 Task: Create Board Data Visualization Techniques to Workspace Change Management. Create Board Business Strategy Development to Workspace Change Management. Create Board Product Testing and Validation Services to Workspace Change Management
Action: Mouse moved to (447, 92)
Screenshot: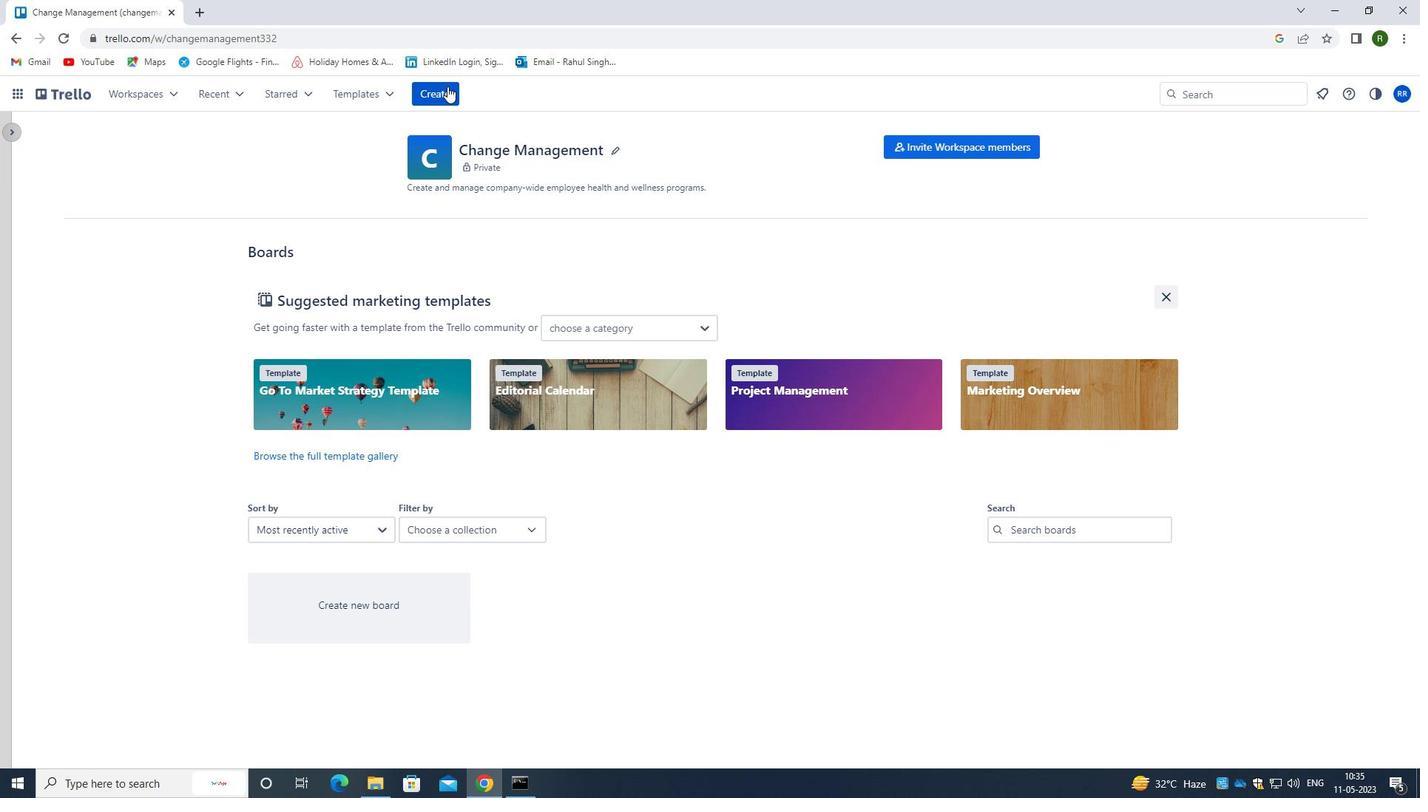 
Action: Mouse pressed left at (447, 92)
Screenshot: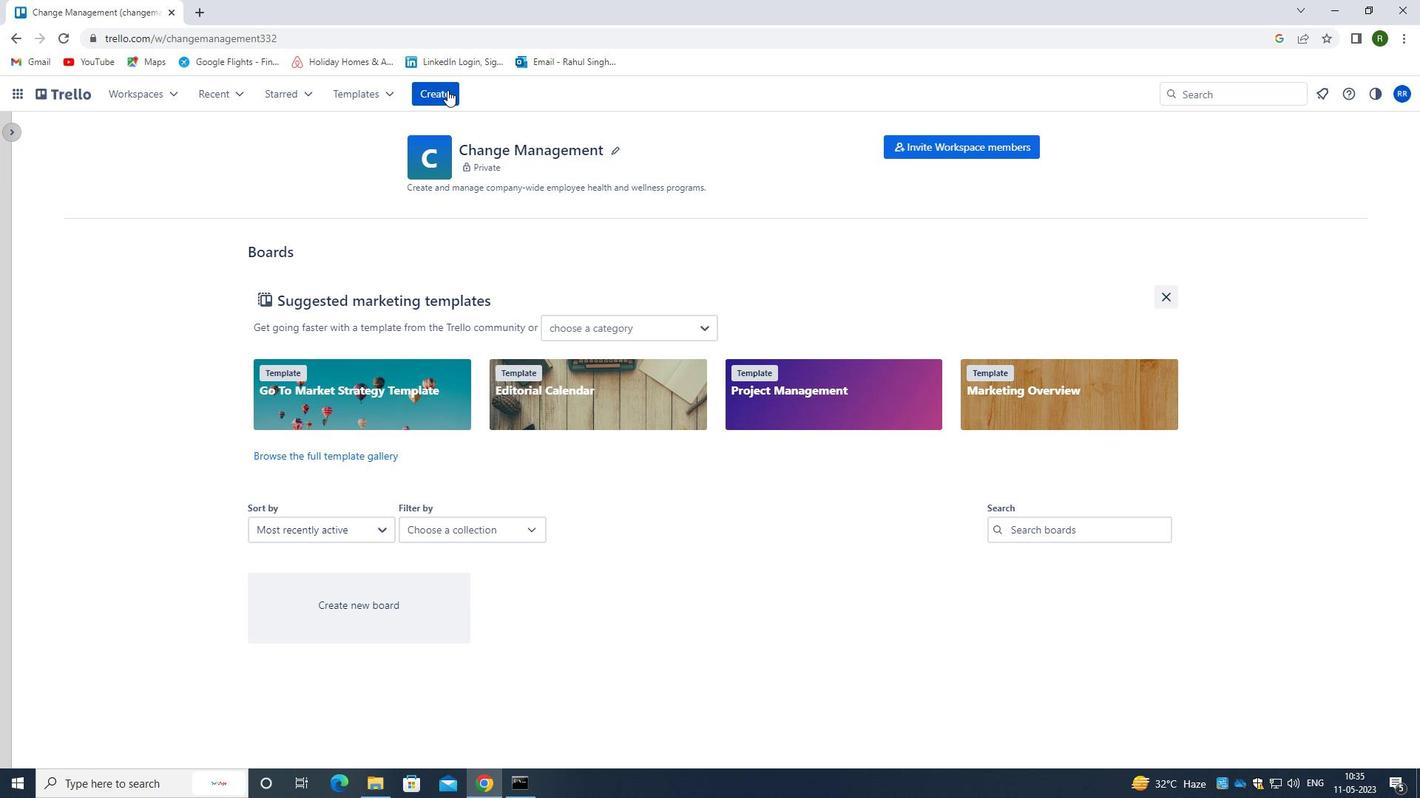 
Action: Mouse moved to (477, 160)
Screenshot: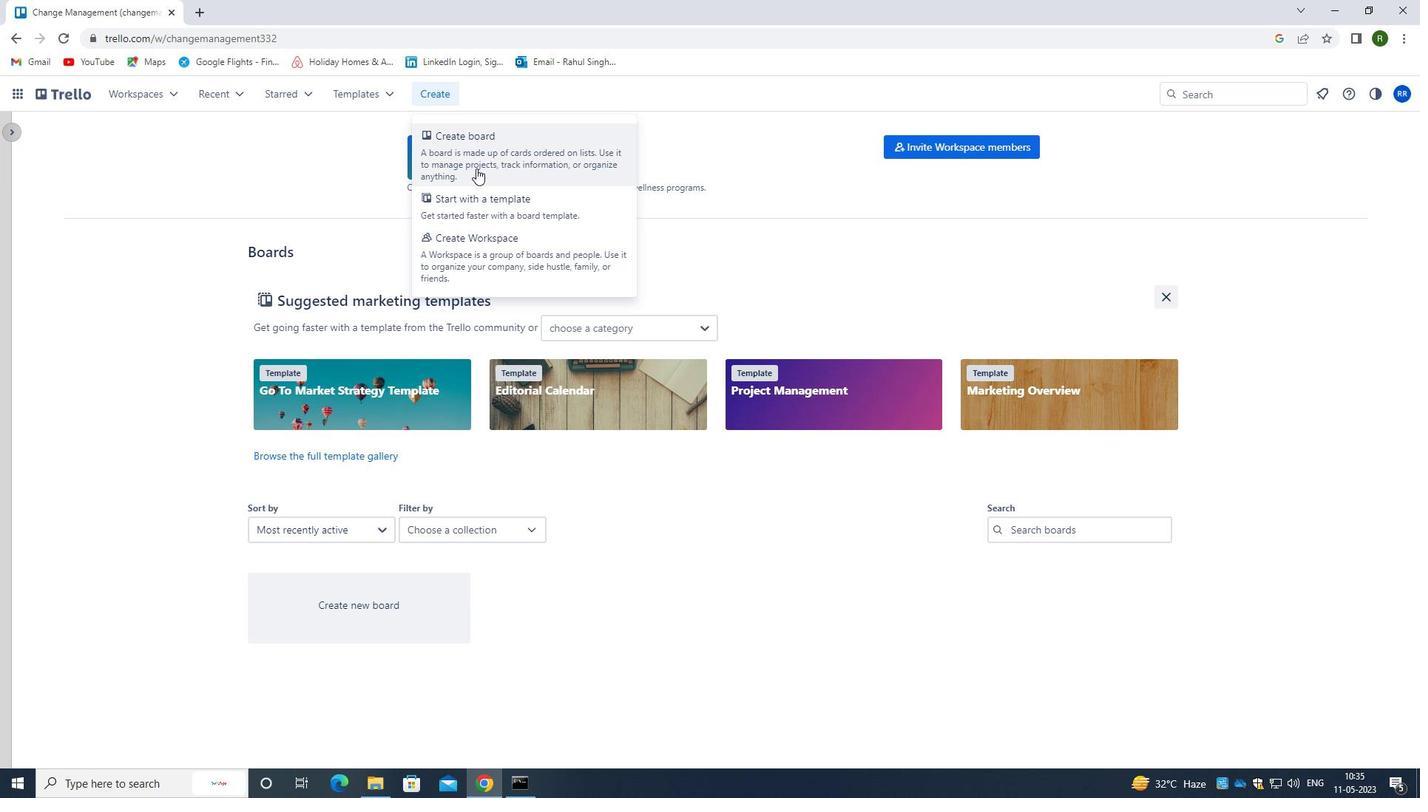 
Action: Mouse pressed left at (477, 160)
Screenshot: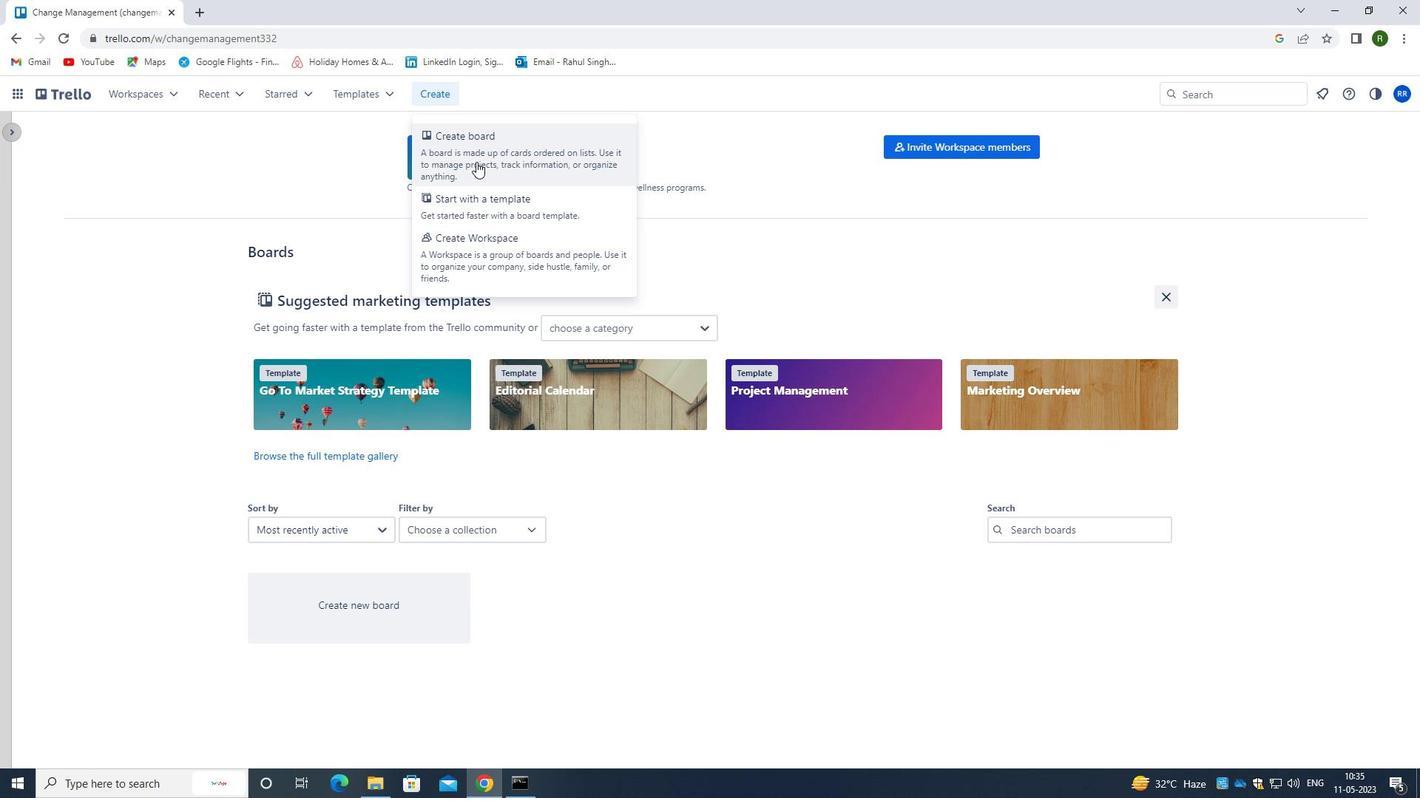 
Action: Mouse moved to (475, 360)
Screenshot: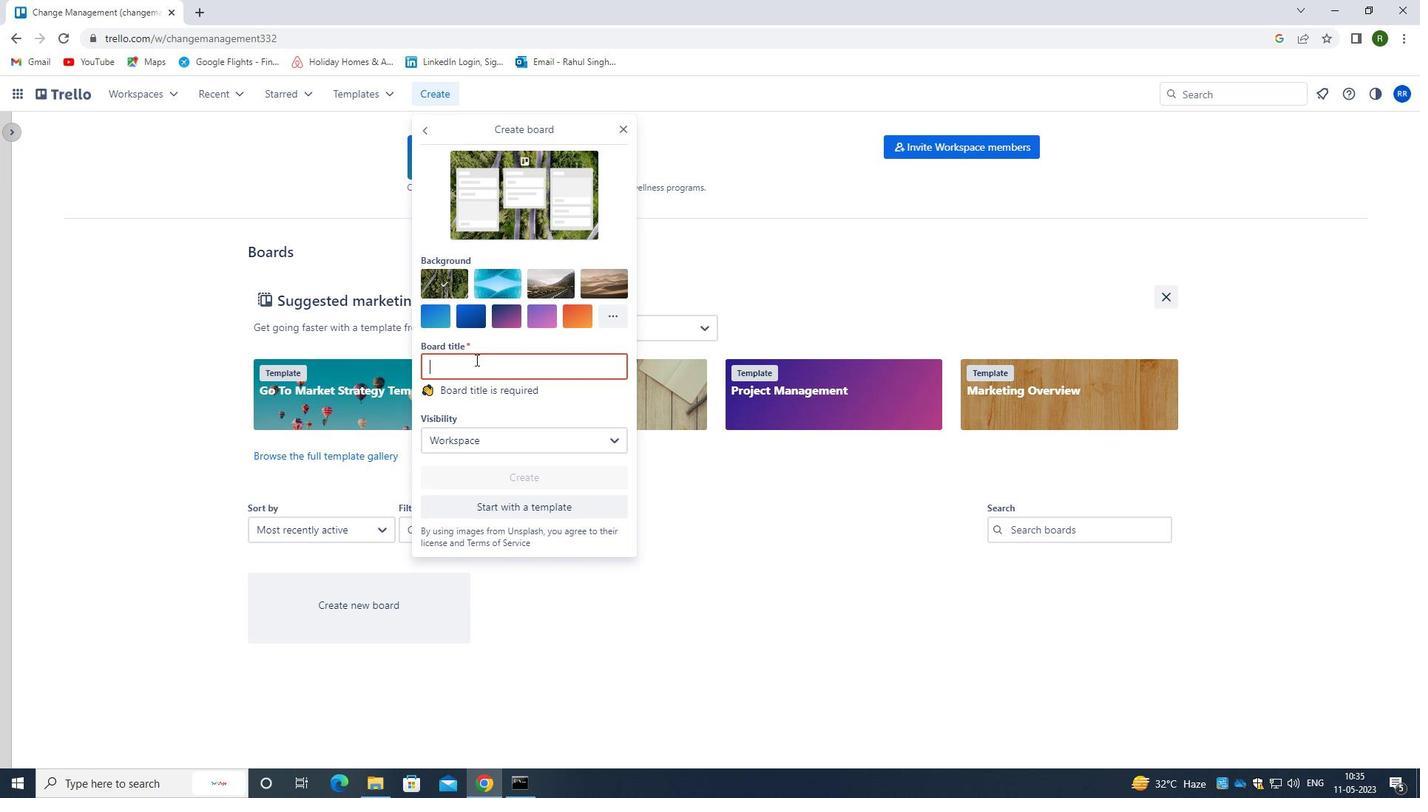
Action: Mouse pressed left at (475, 360)
Screenshot: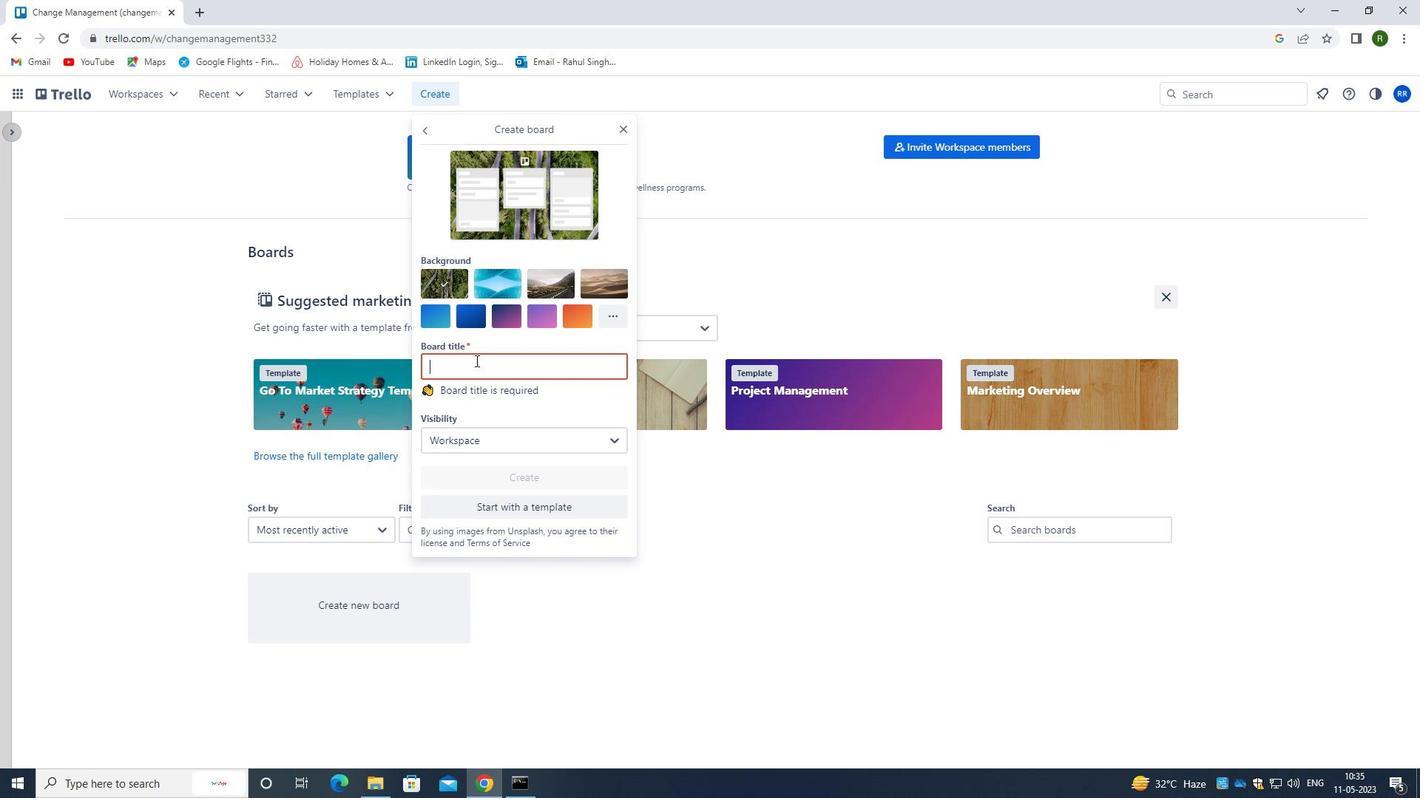
Action: Key pressed <Key.shift><Key.shift><Key.shift><Key.shift><Key.shift><Key.shift><Key.shift><Key.shift><Key.shift>DATA<Key.space><Key.shift><Key.shift><Key.shift><Key.shift><Key.shift>VISUALIZATION
Screenshot: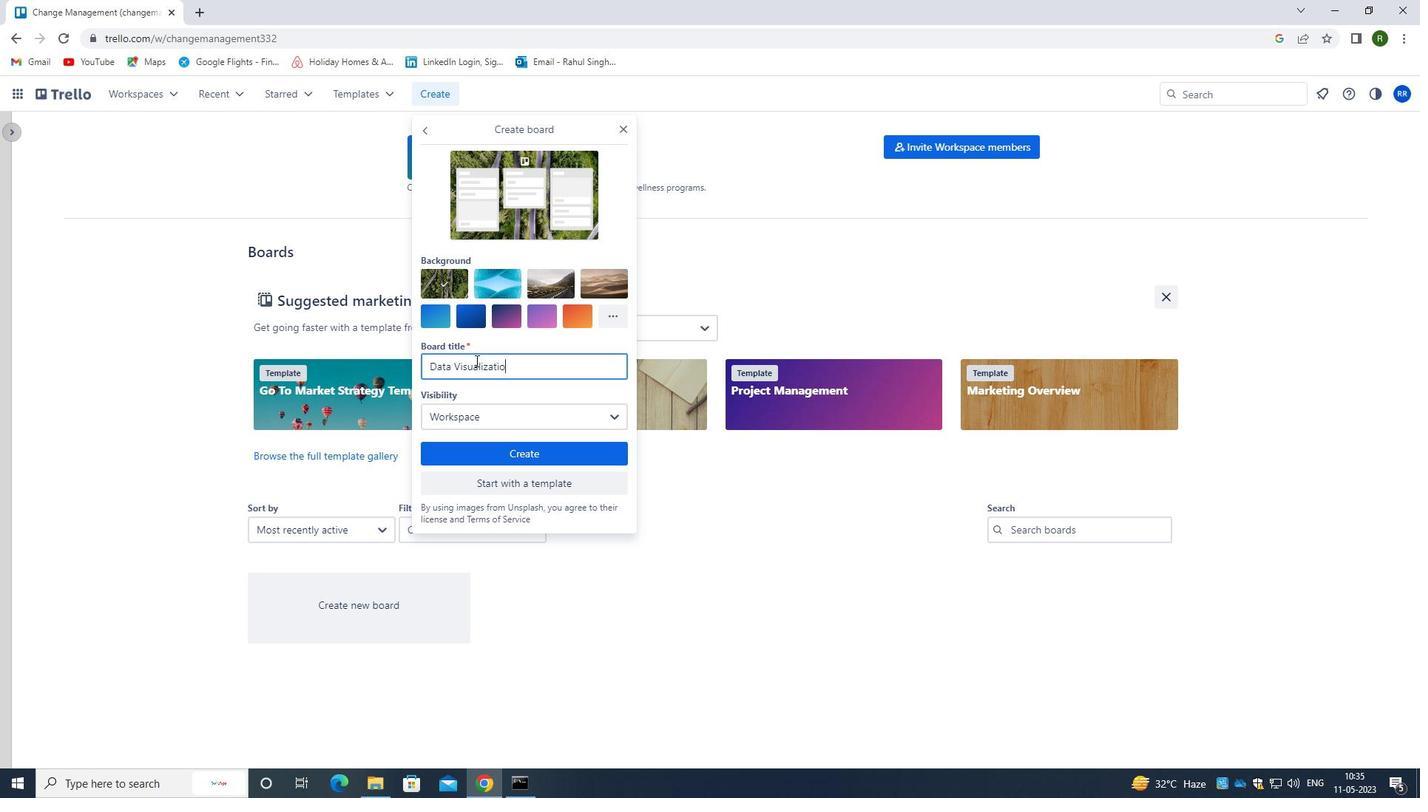 
Action: Mouse moved to (474, 361)
Screenshot: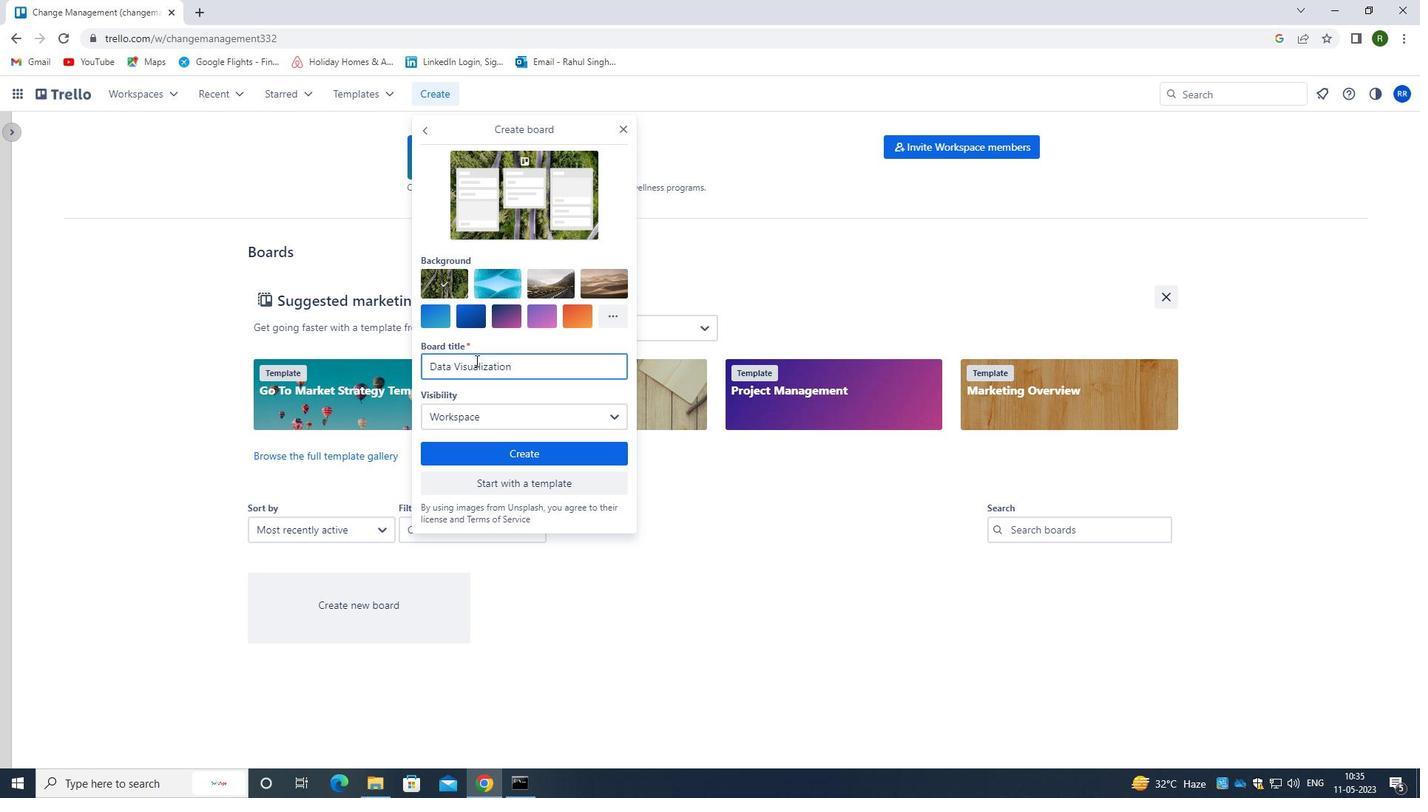 
Action: Key pressed <Key.space><Key.shift>TECHNIQUES
Screenshot: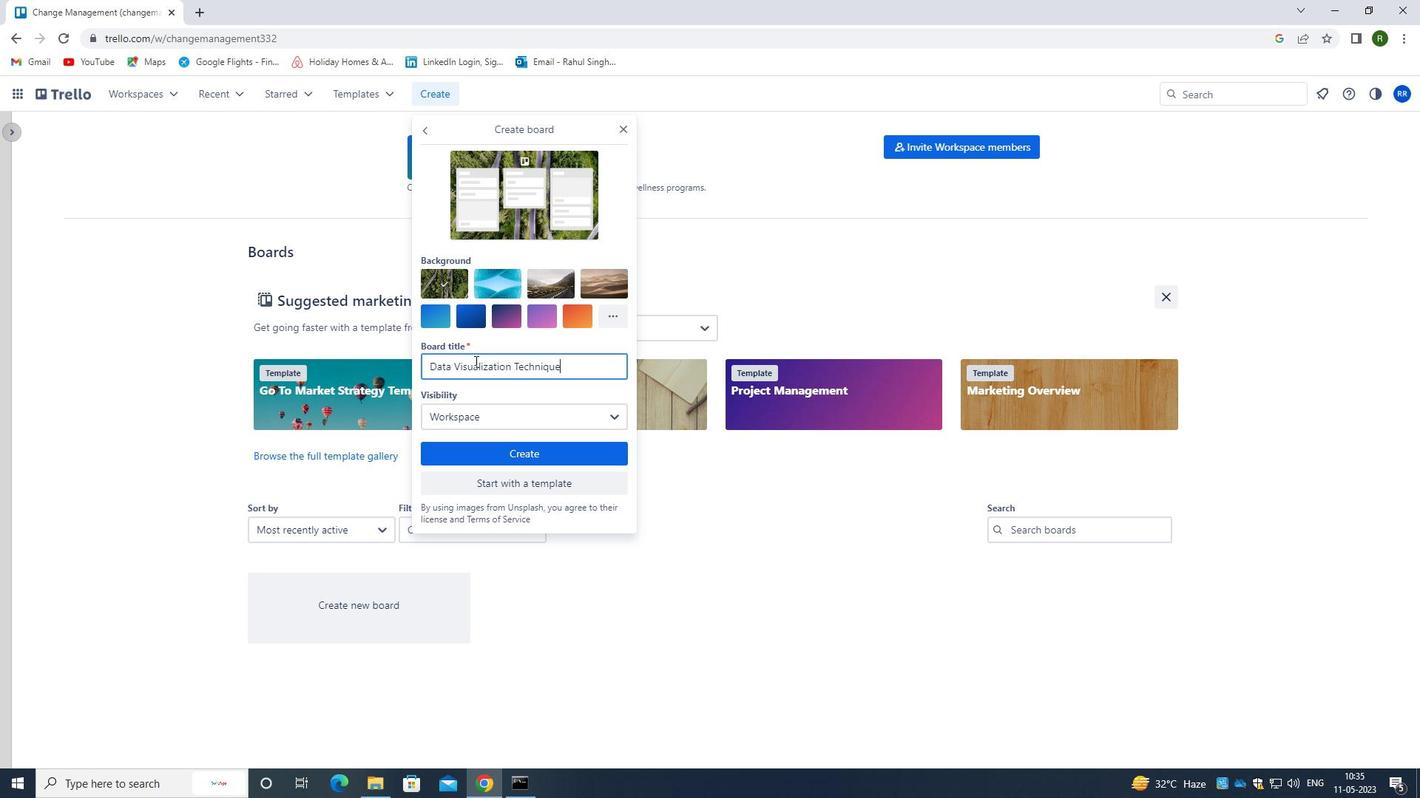 
Action: Mouse moved to (502, 459)
Screenshot: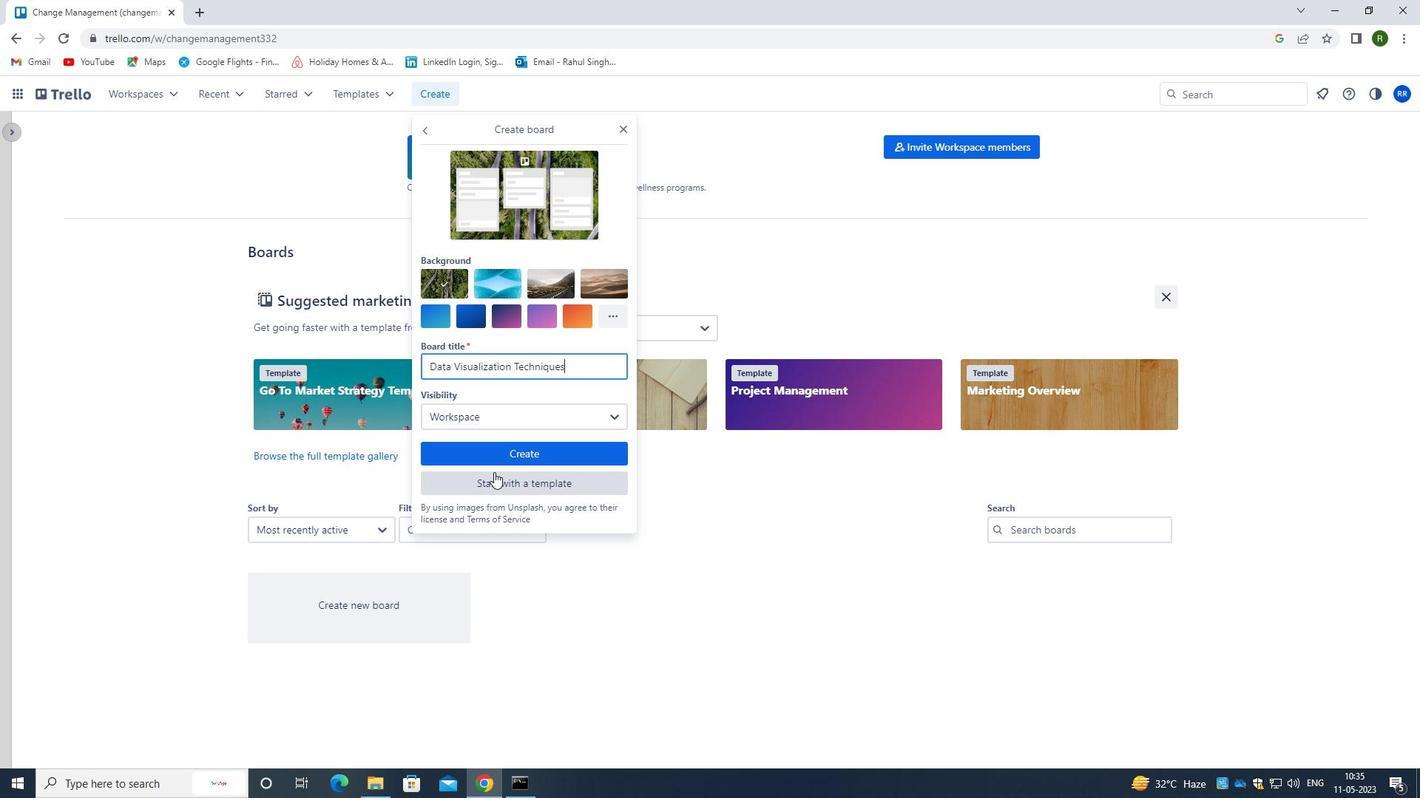 
Action: Mouse pressed left at (502, 459)
Screenshot: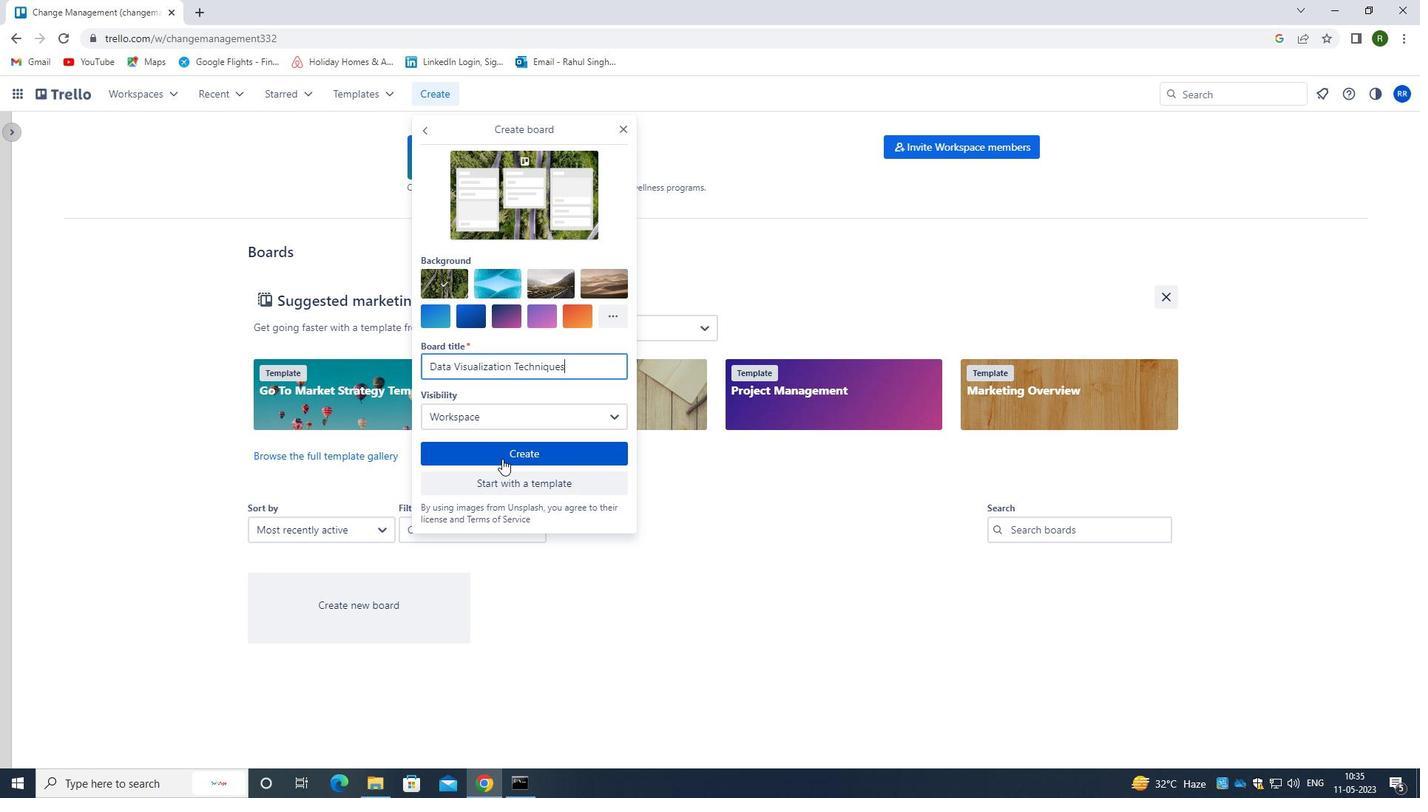 
Action: Mouse moved to (432, 96)
Screenshot: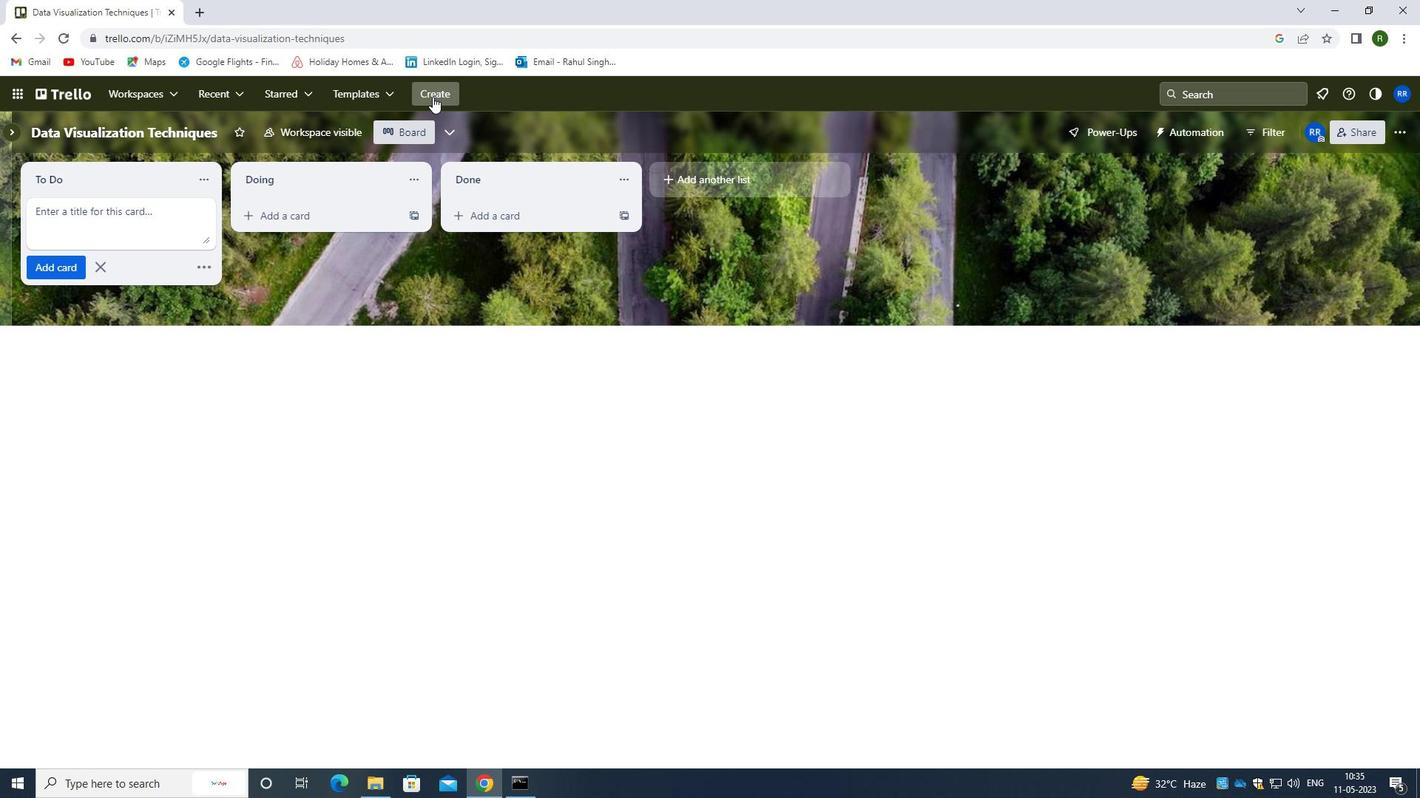 
Action: Mouse pressed left at (432, 96)
Screenshot: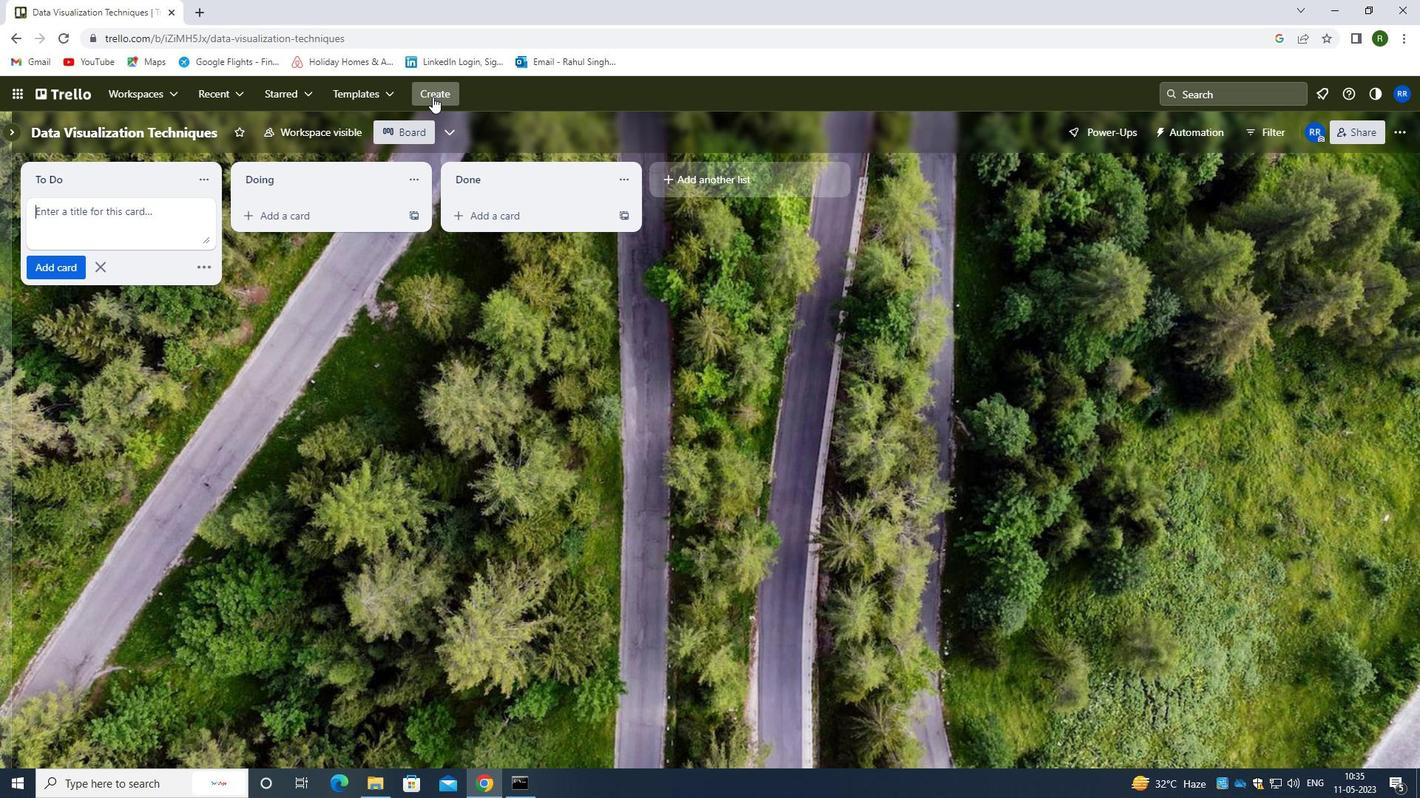 
Action: Mouse moved to (448, 157)
Screenshot: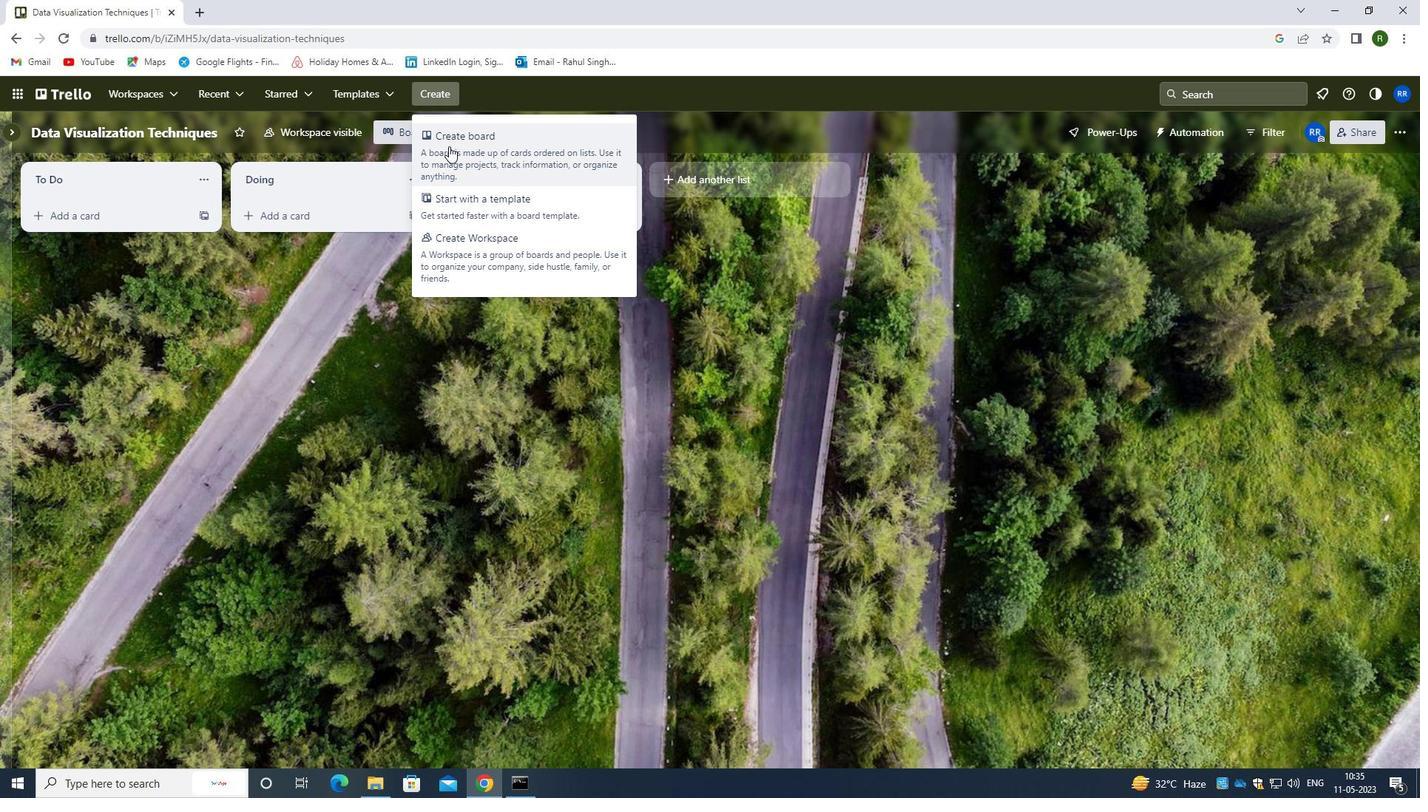 
Action: Mouse pressed left at (448, 157)
Screenshot: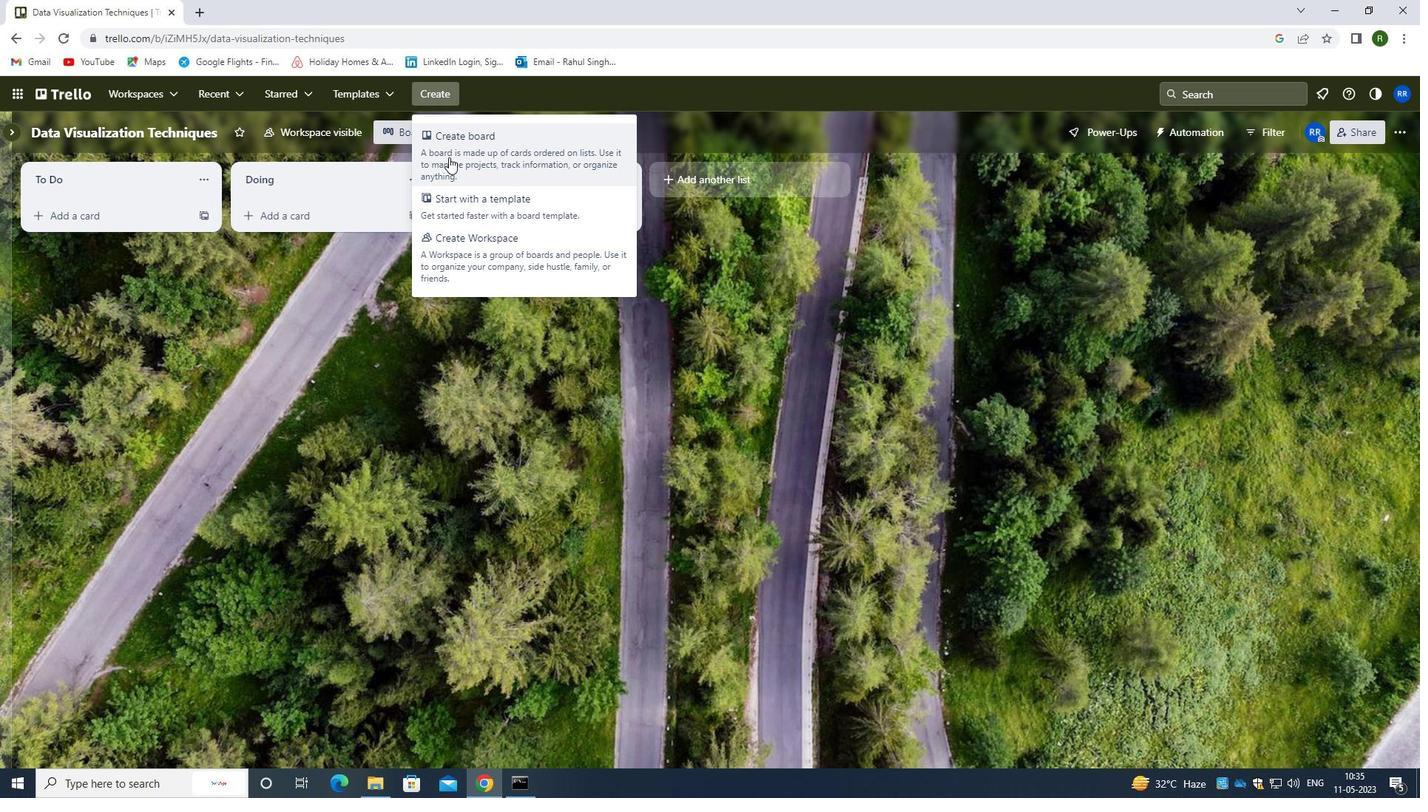
Action: Mouse moved to (477, 371)
Screenshot: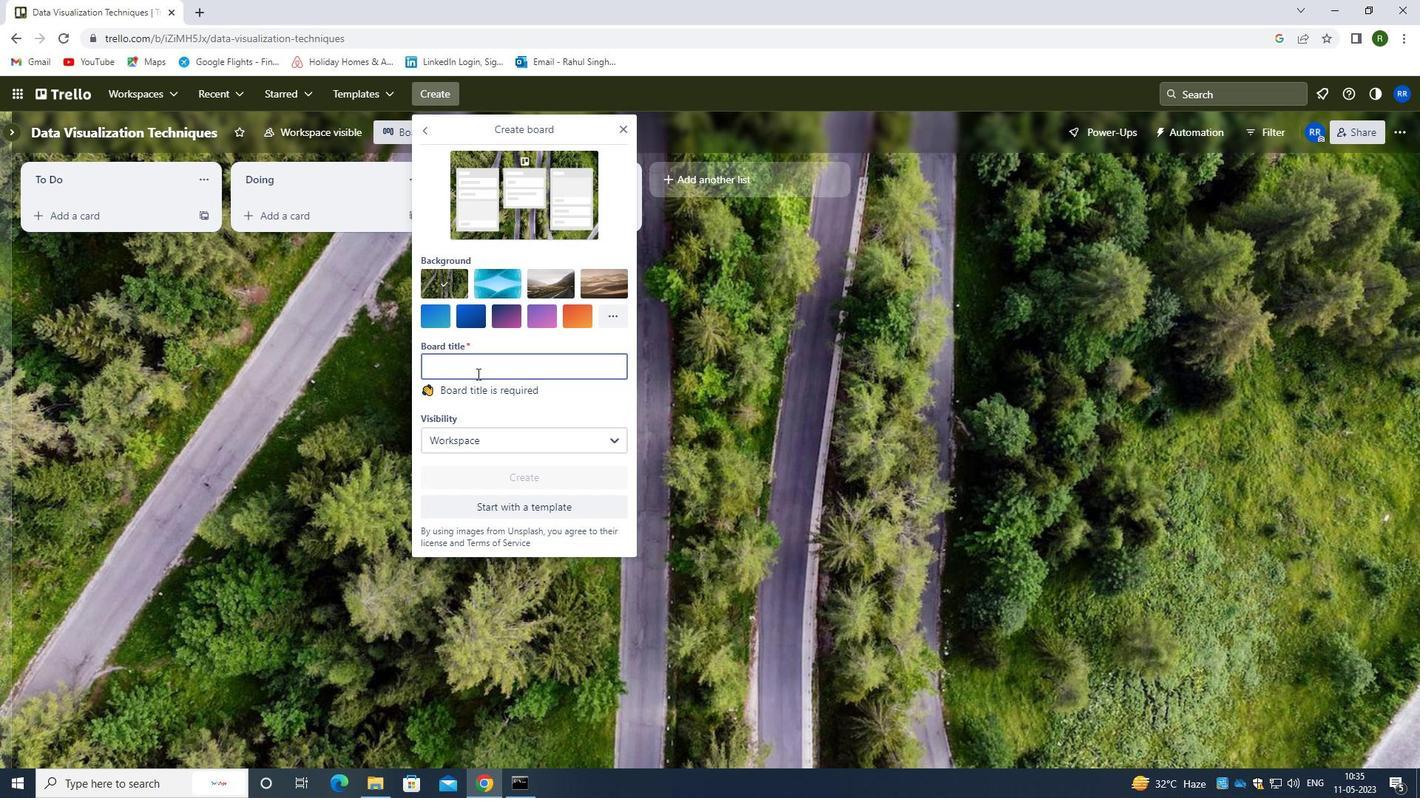 
Action: Mouse pressed left at (477, 371)
Screenshot: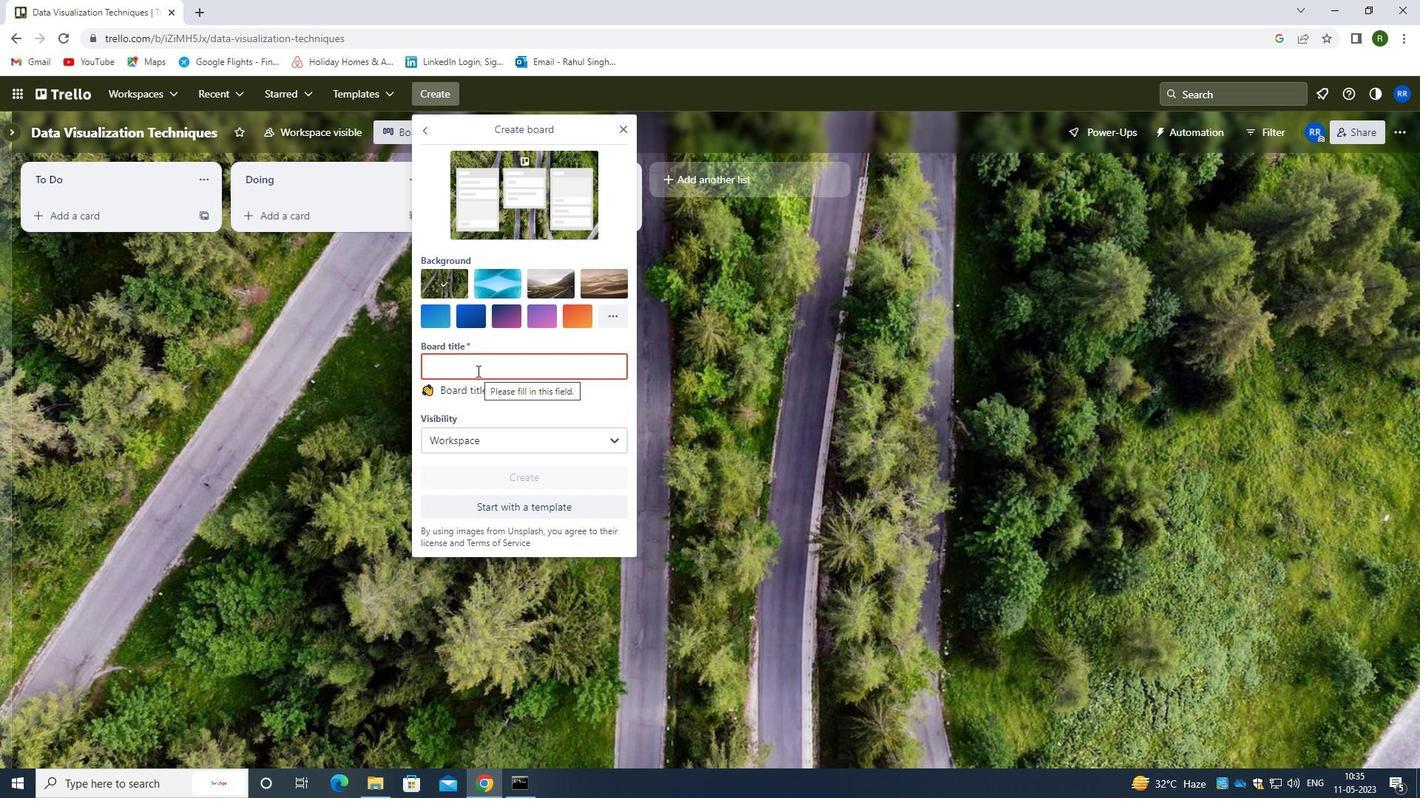 
Action: Key pressed <Key.shift><Key.shift><Key.shift><Key.shift><Key.shift><Key.shift><Key.shift><Key.shift><Key.shift><Key.shift><Key.shift><Key.shift><Key.shift>BUSINESS<Key.space><Key.shift>STRATEGY<Key.space><Key.shift><Key.shift><Key.shift><Key.shift><Key.shift>F<Key.backspace>DE<Key.backspace>EVELOPMENT
Screenshot: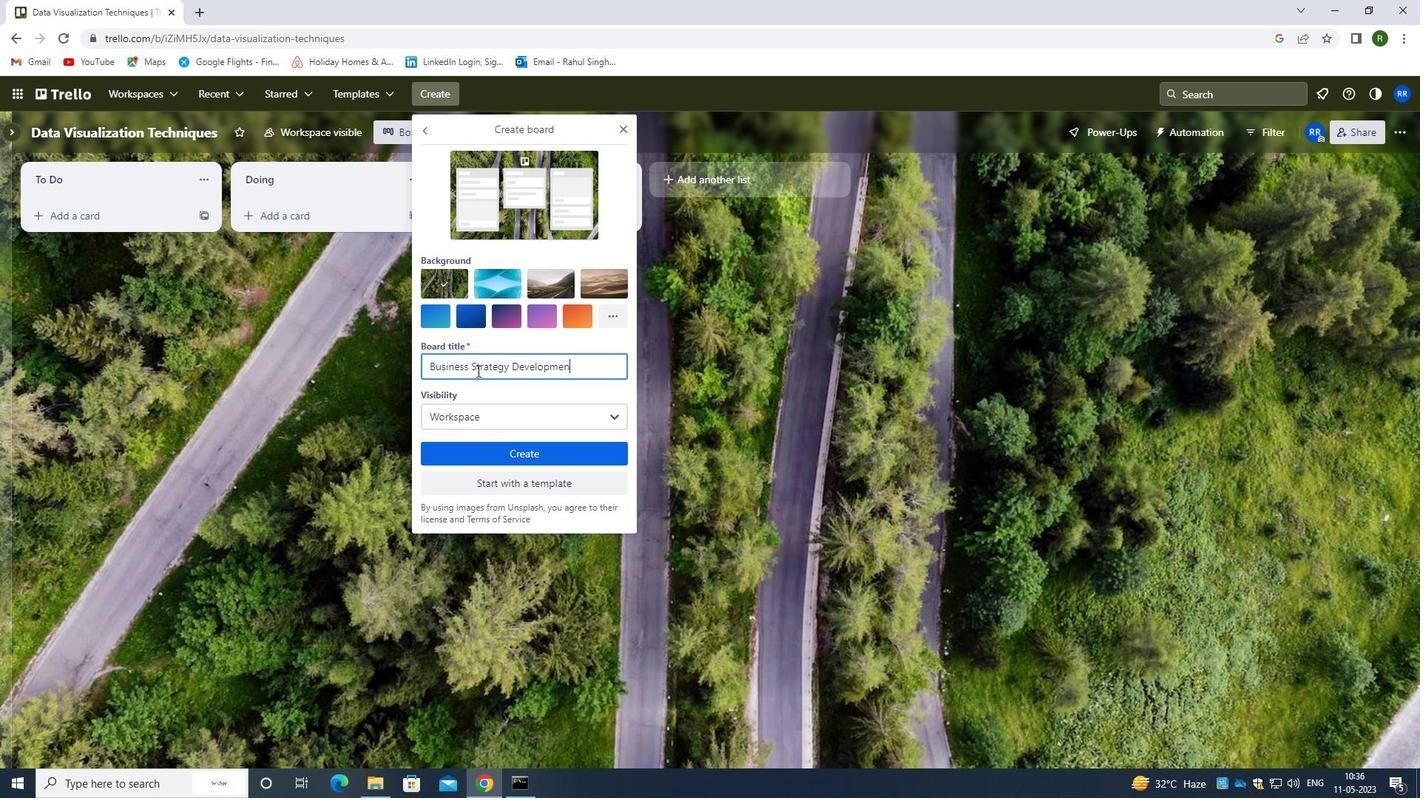 
Action: Mouse moved to (530, 455)
Screenshot: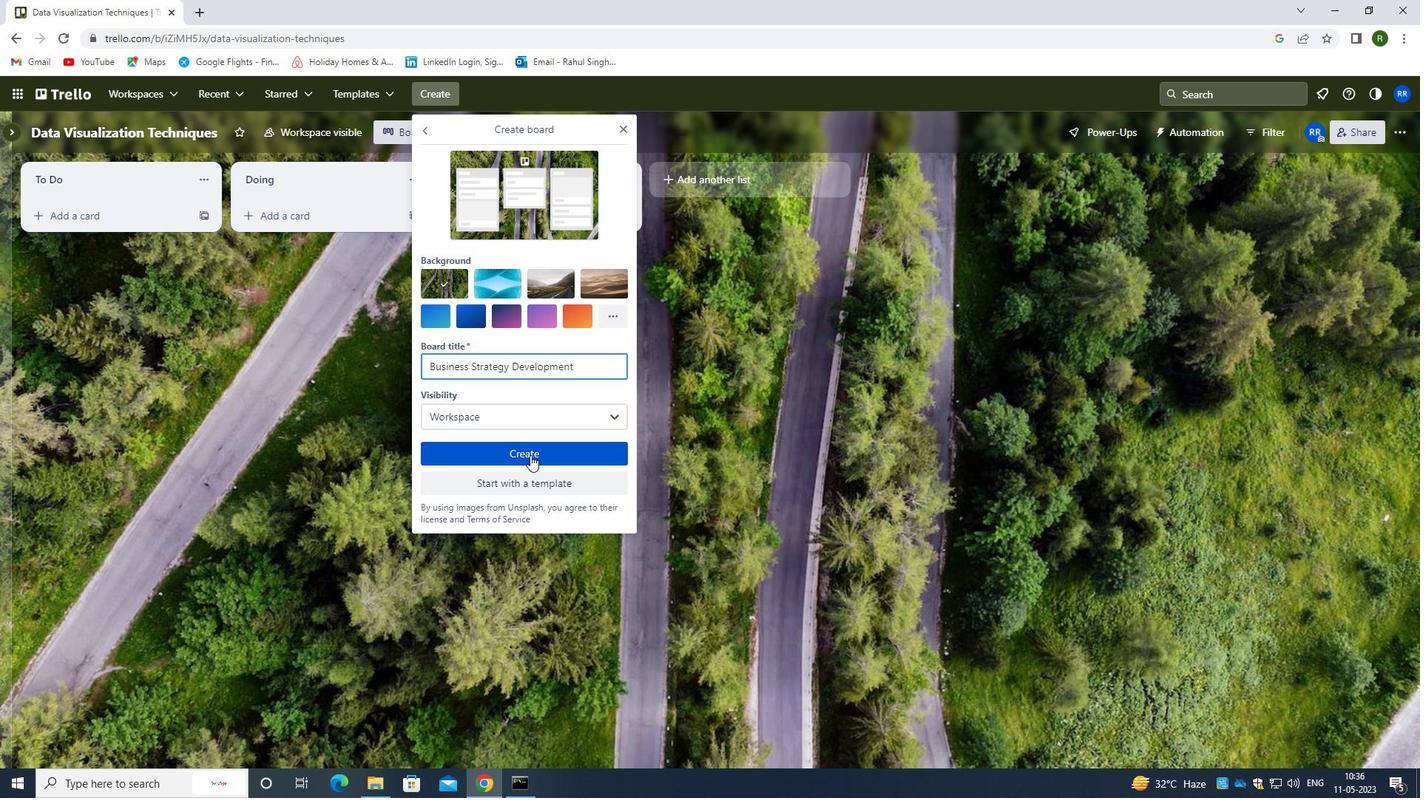 
Action: Mouse pressed left at (530, 455)
Screenshot: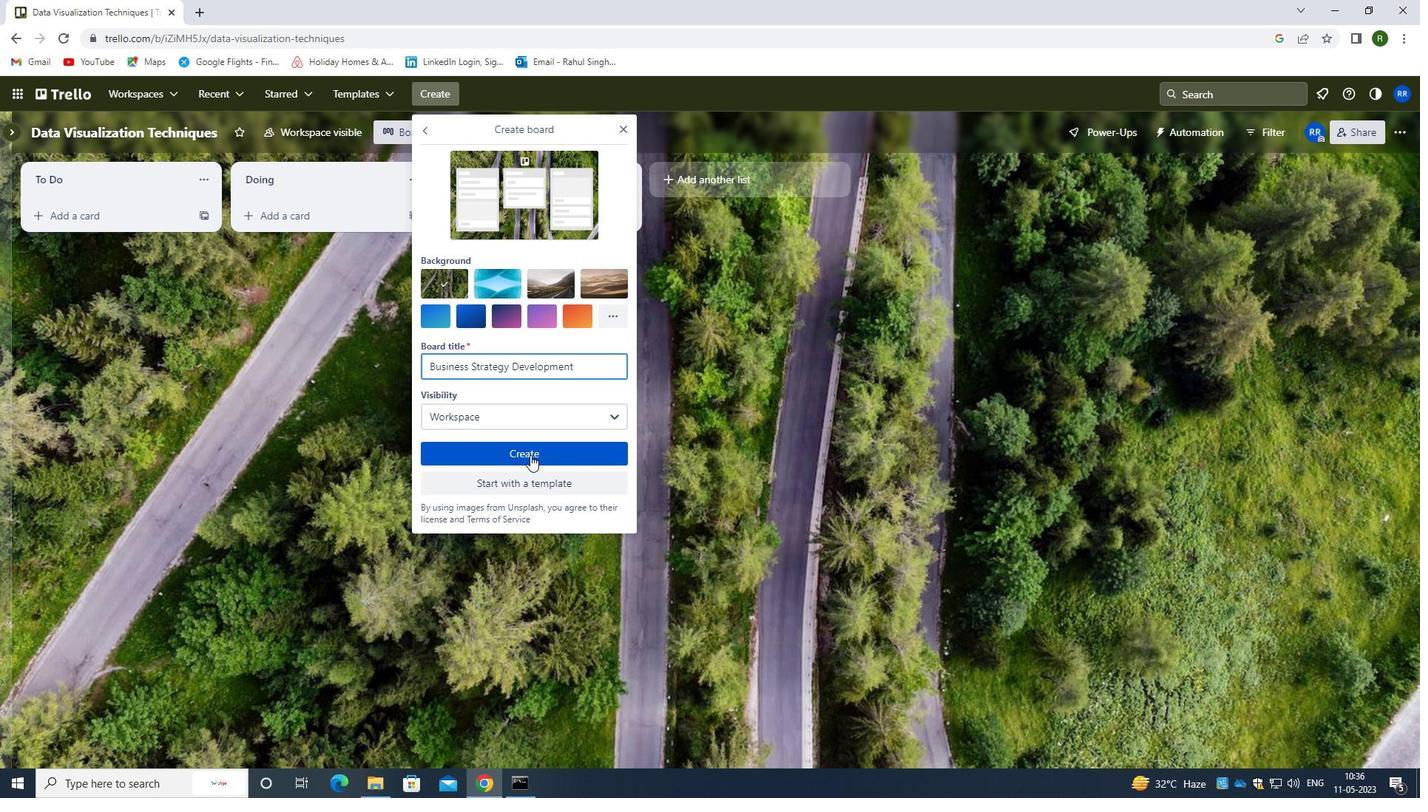 
Action: Mouse moved to (443, 87)
Screenshot: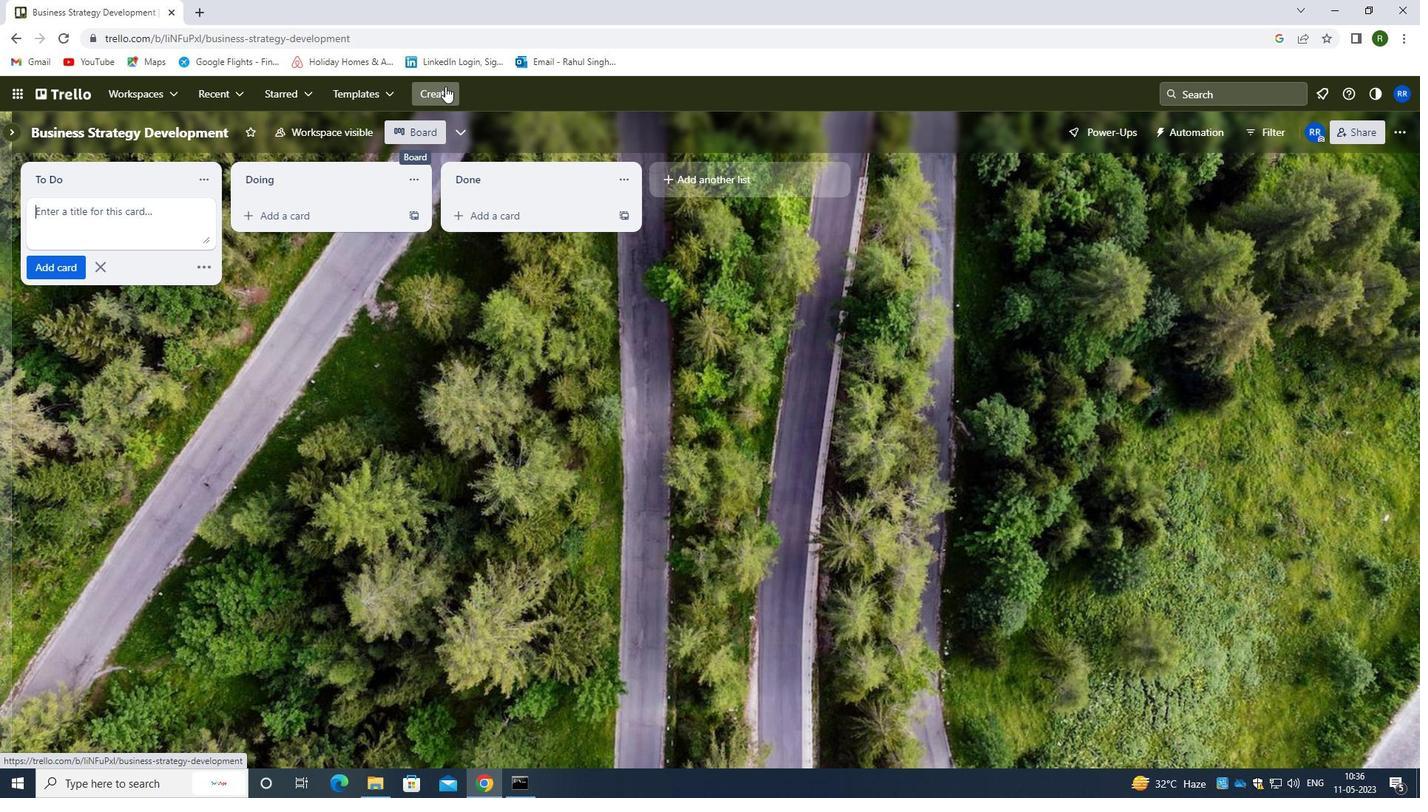 
Action: Mouse pressed left at (443, 87)
Screenshot: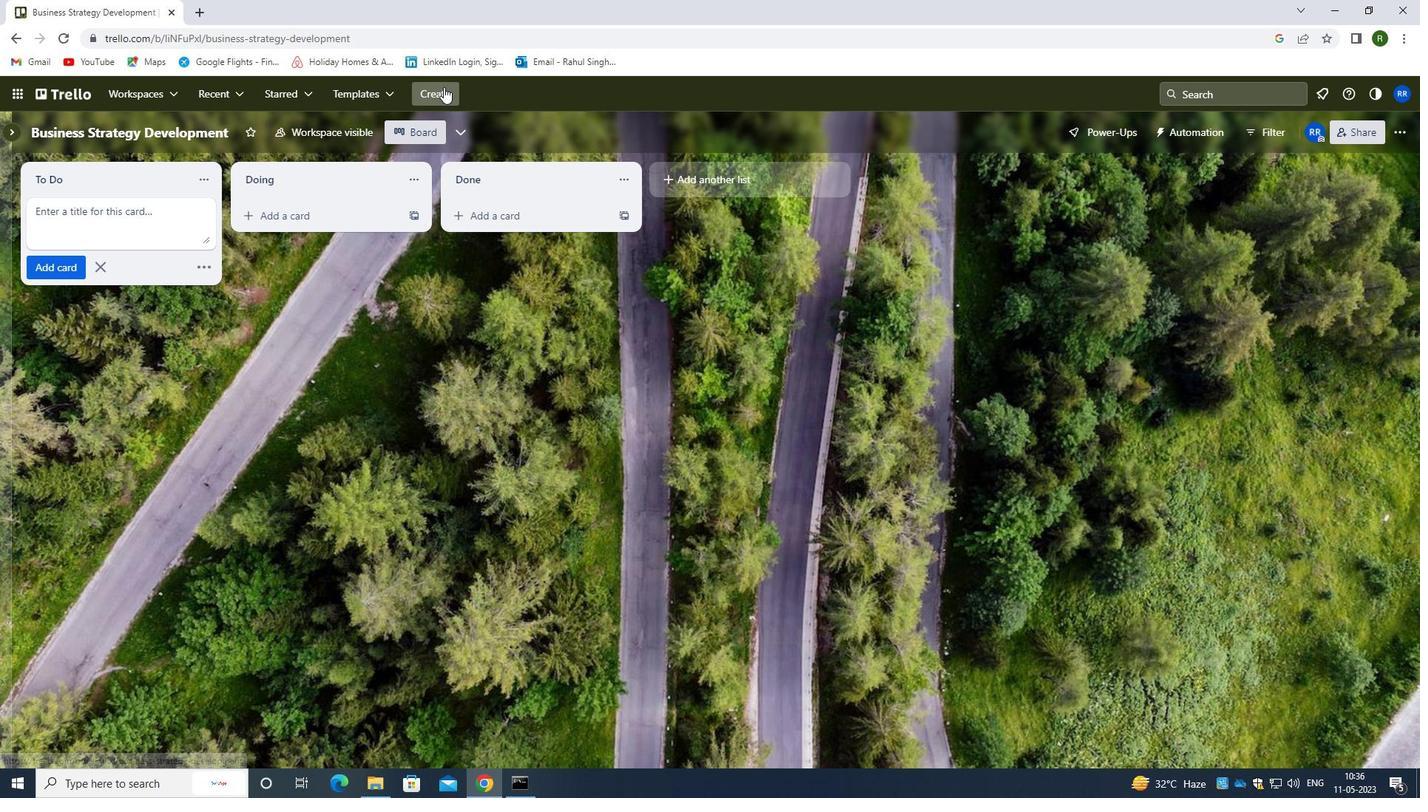 
Action: Mouse moved to (481, 158)
Screenshot: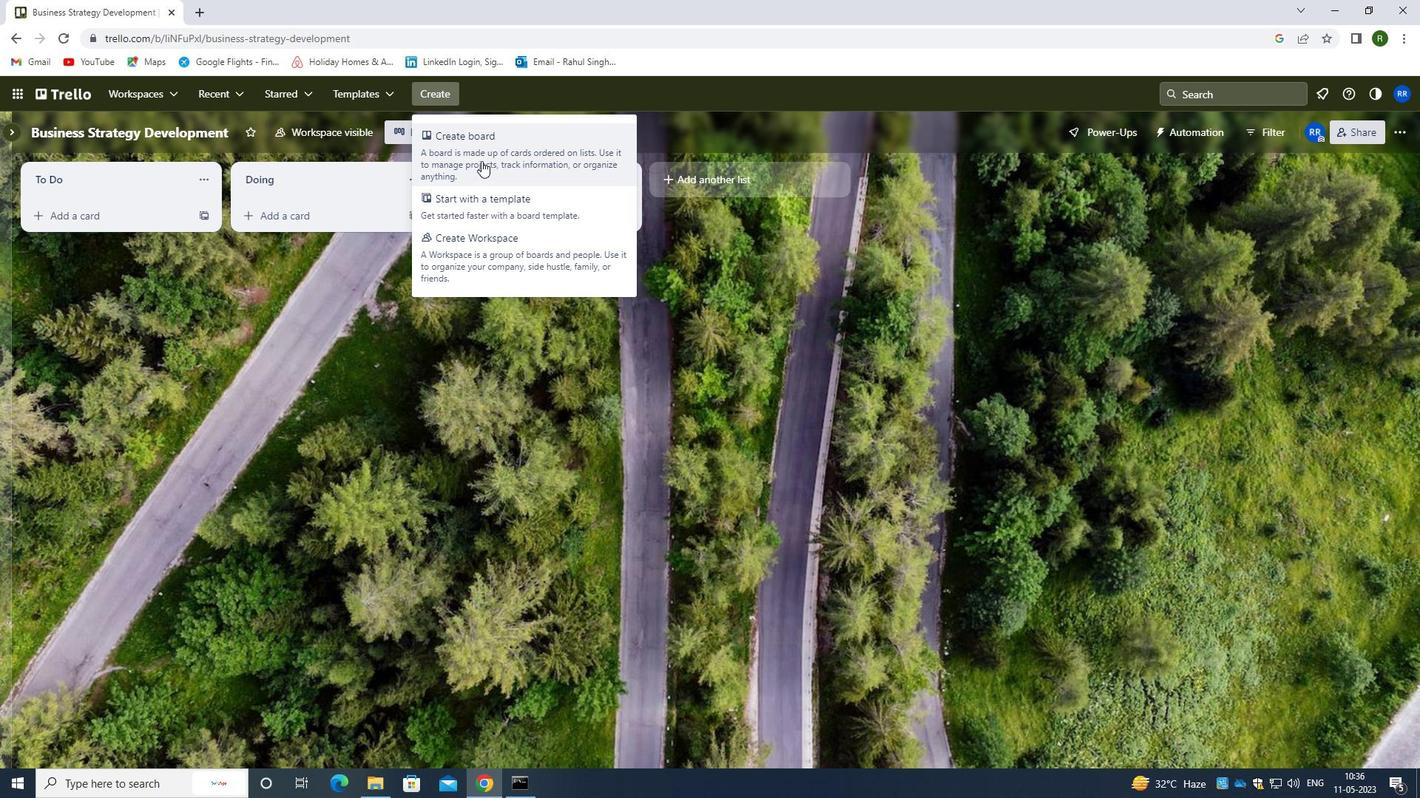 
Action: Mouse pressed left at (481, 158)
Screenshot: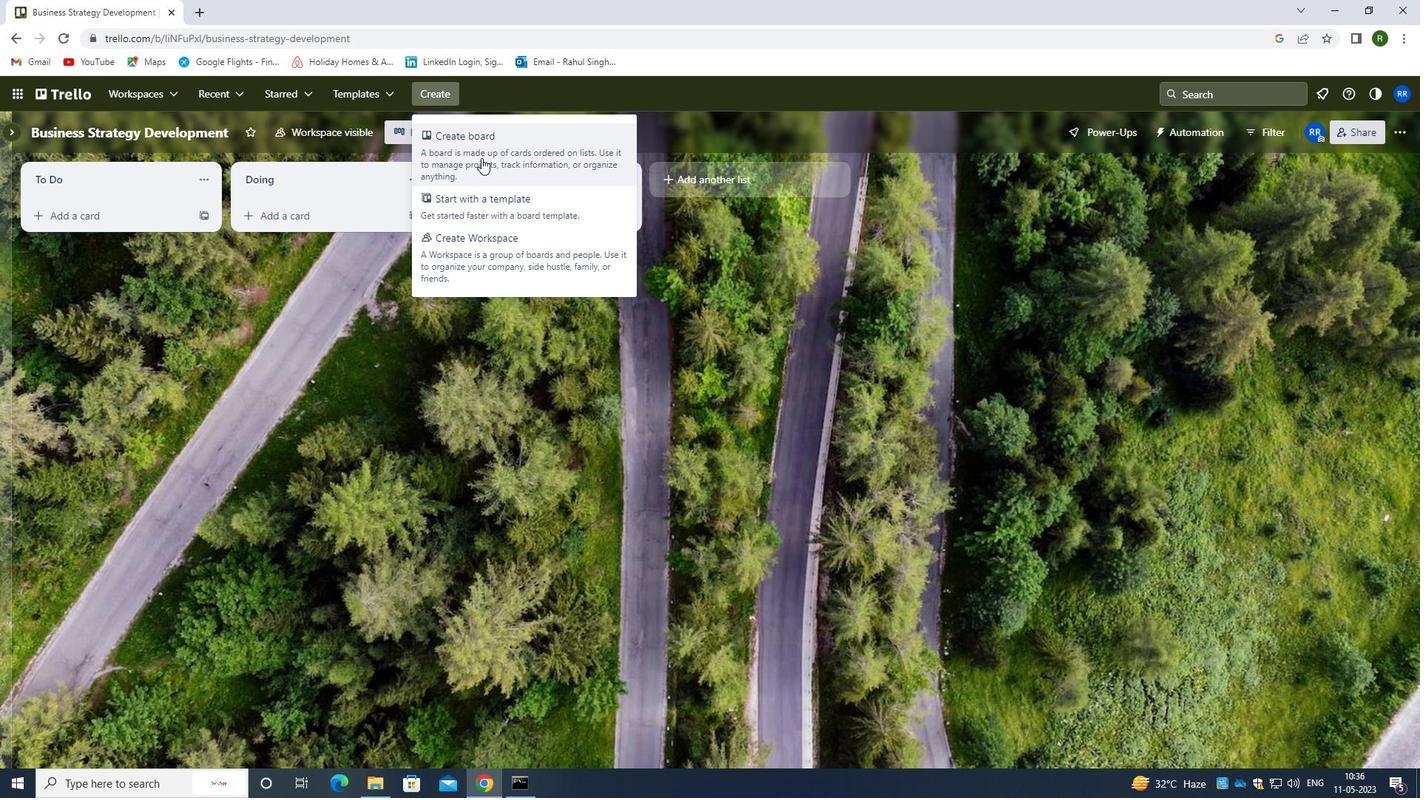 
Action: Mouse moved to (482, 362)
Screenshot: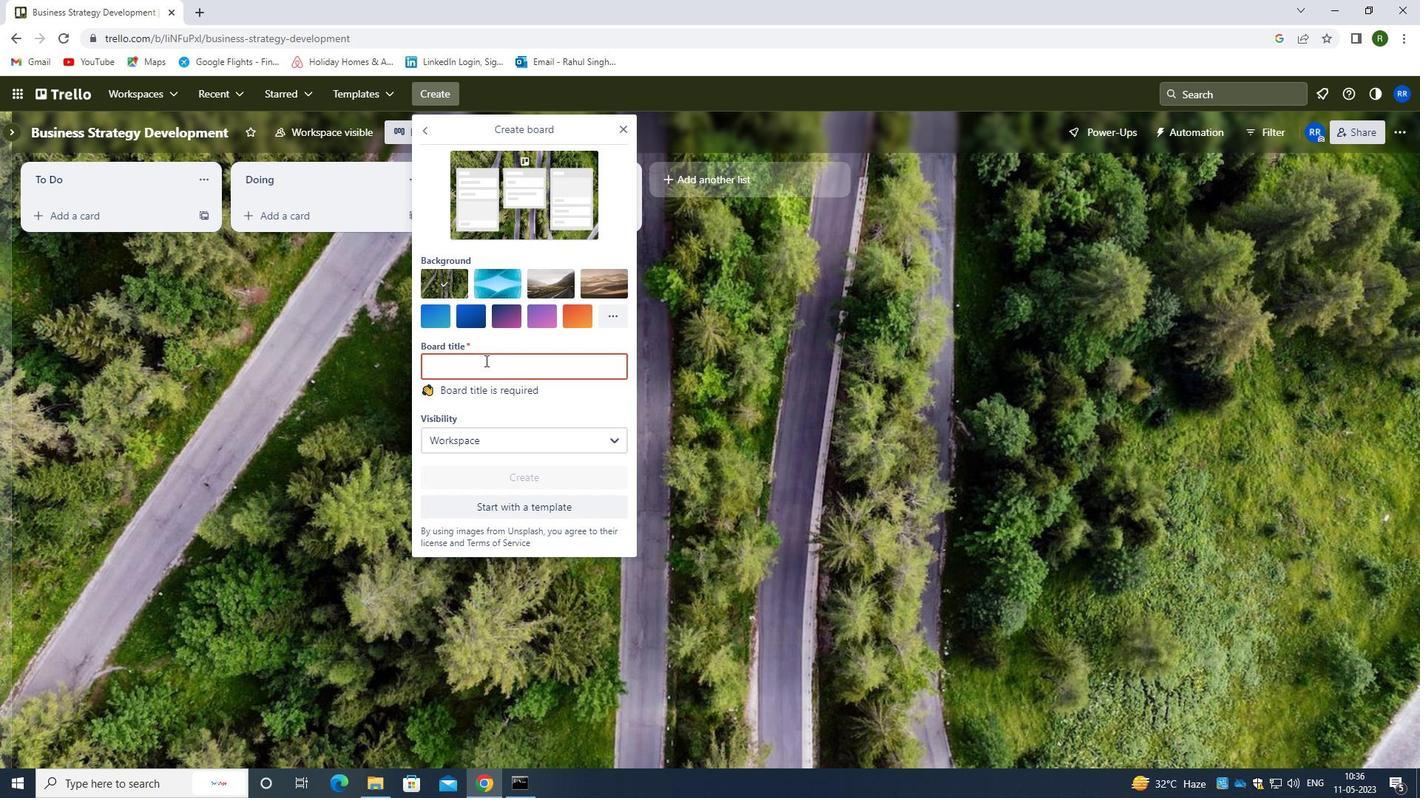 
Action: Mouse pressed left at (482, 362)
Screenshot: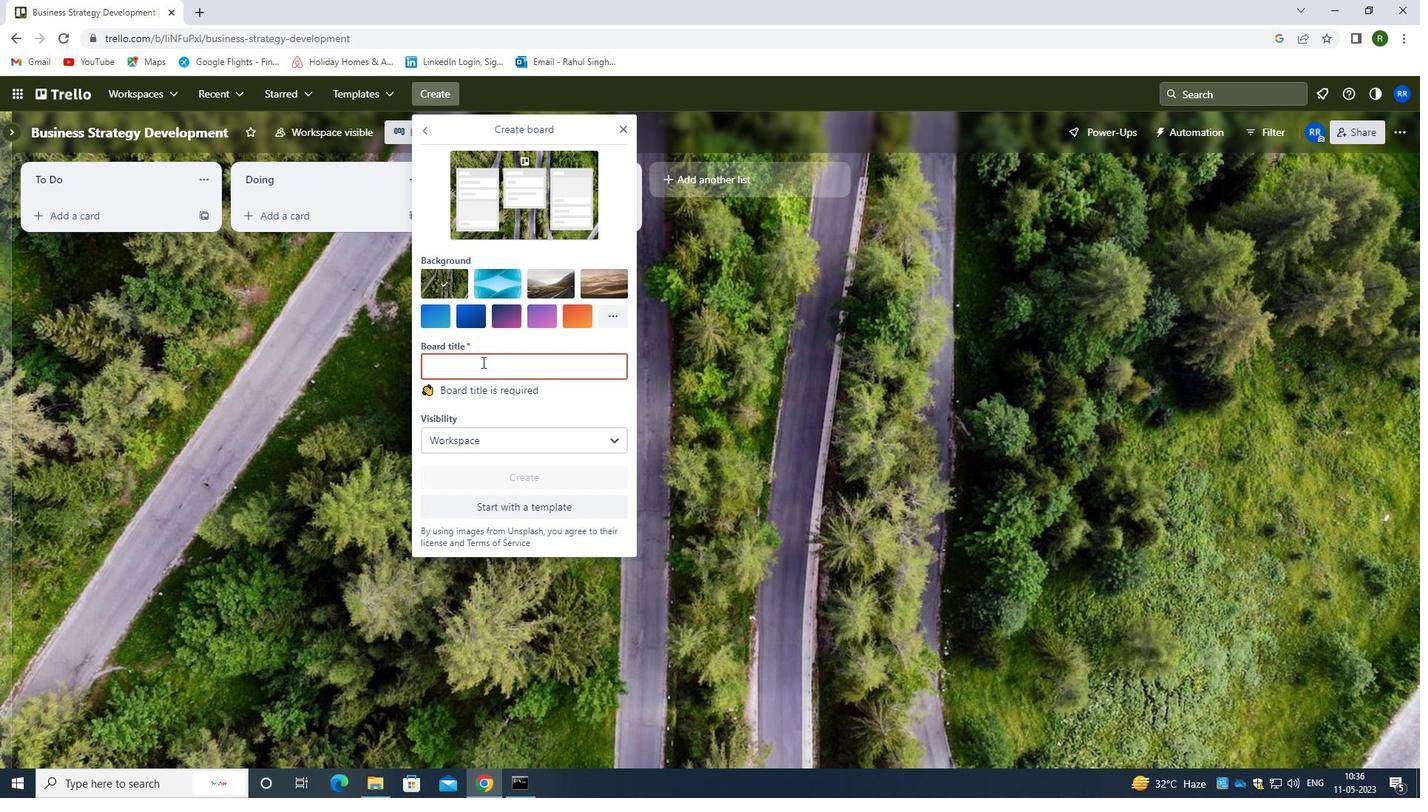 
Action: Mouse moved to (481, 362)
Screenshot: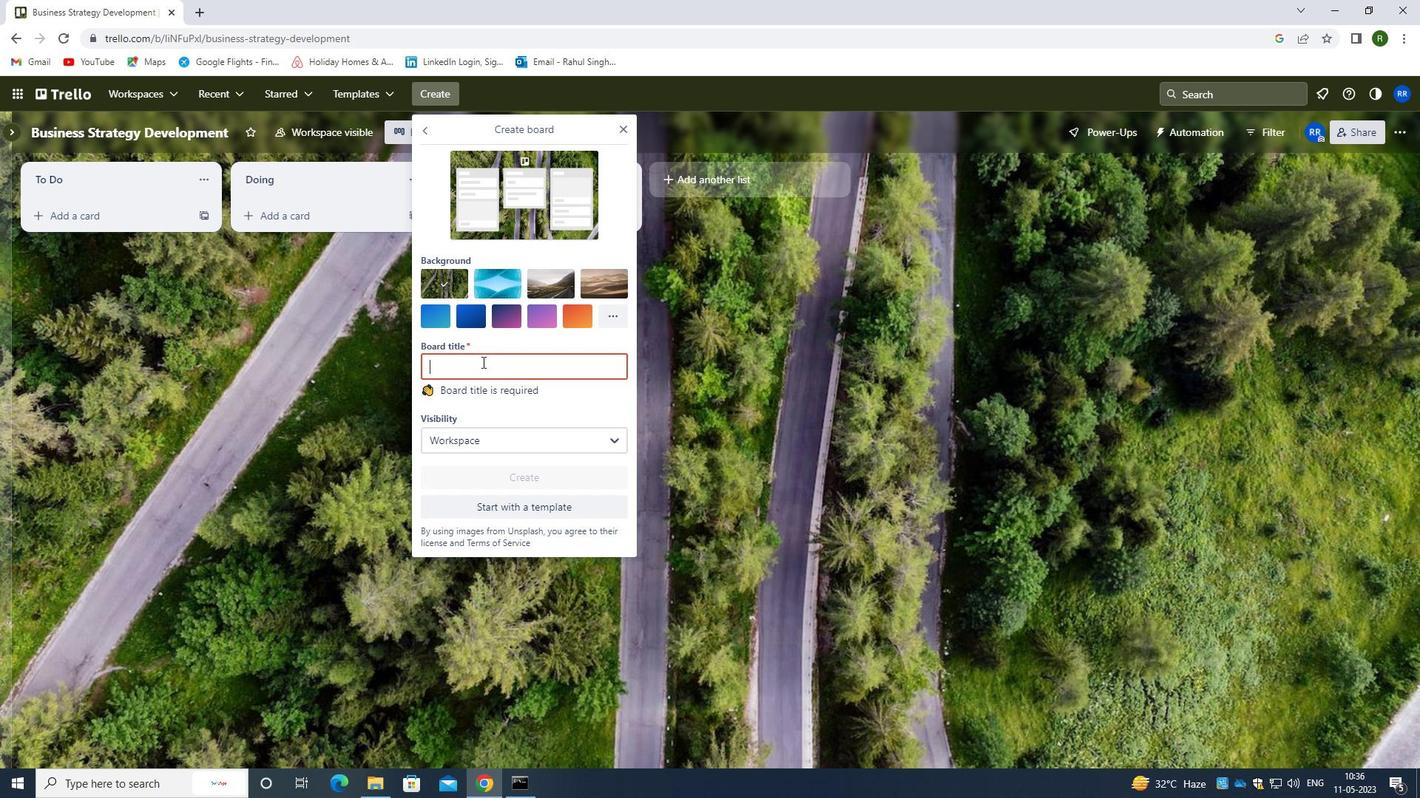 
Action: Key pressed <Key.shift><Key.shift><Key.shift>PRODUCT<Key.space><Key.shift><Key.shift><Key.shift><Key.shift><Key.shift><Key.shift><Key.shift><Key.shift><Key.shift><Key.shift><Key.shift><Key.shift><Key.shift><Key.shift><Key.shift><Key.shift><Key.shift><Key.shift><Key.shift><Key.shift><Key.shift><Key.shift><Key.shift><Key.shift><Key.shift><Key.shift><Key.shift><Key.shift><Key.shift><Key.shift><Key.shift><Key.shift><Key.shift><Key.shift><Key.shift><Key.shift><Key.shift><Key.shift><Key.shift><Key.shift><Key.shift><Key.shift><Key.shift>TESTING<Key.space>AND<Key.space><Key.shift><Key.shift><Key.shift><Key.shift><Key.shift><Key.shift><Key.shift><Key.shift><Key.shift>VALIDATION<Key.space><Key.shift>SERVICES
Screenshot: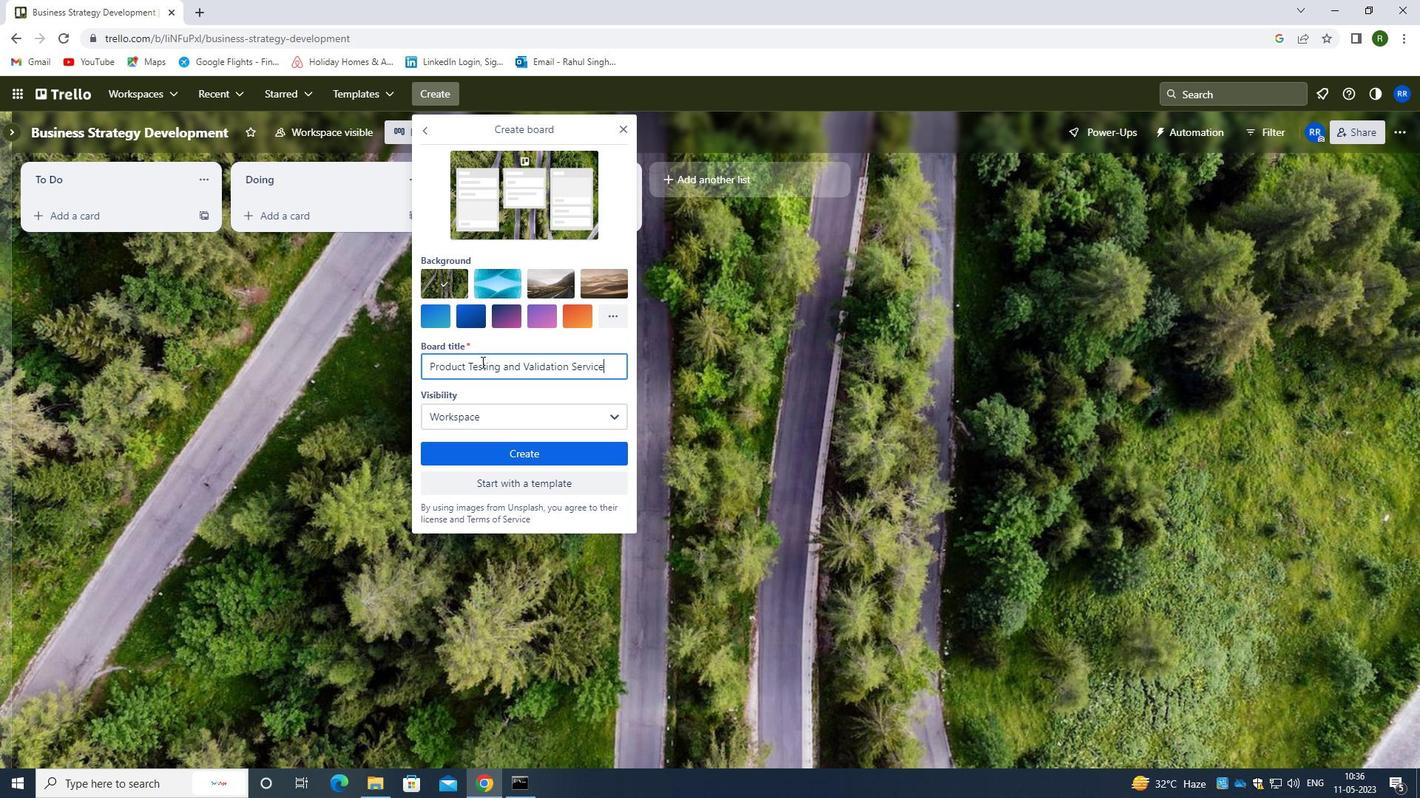 
Action: Mouse moved to (542, 456)
Screenshot: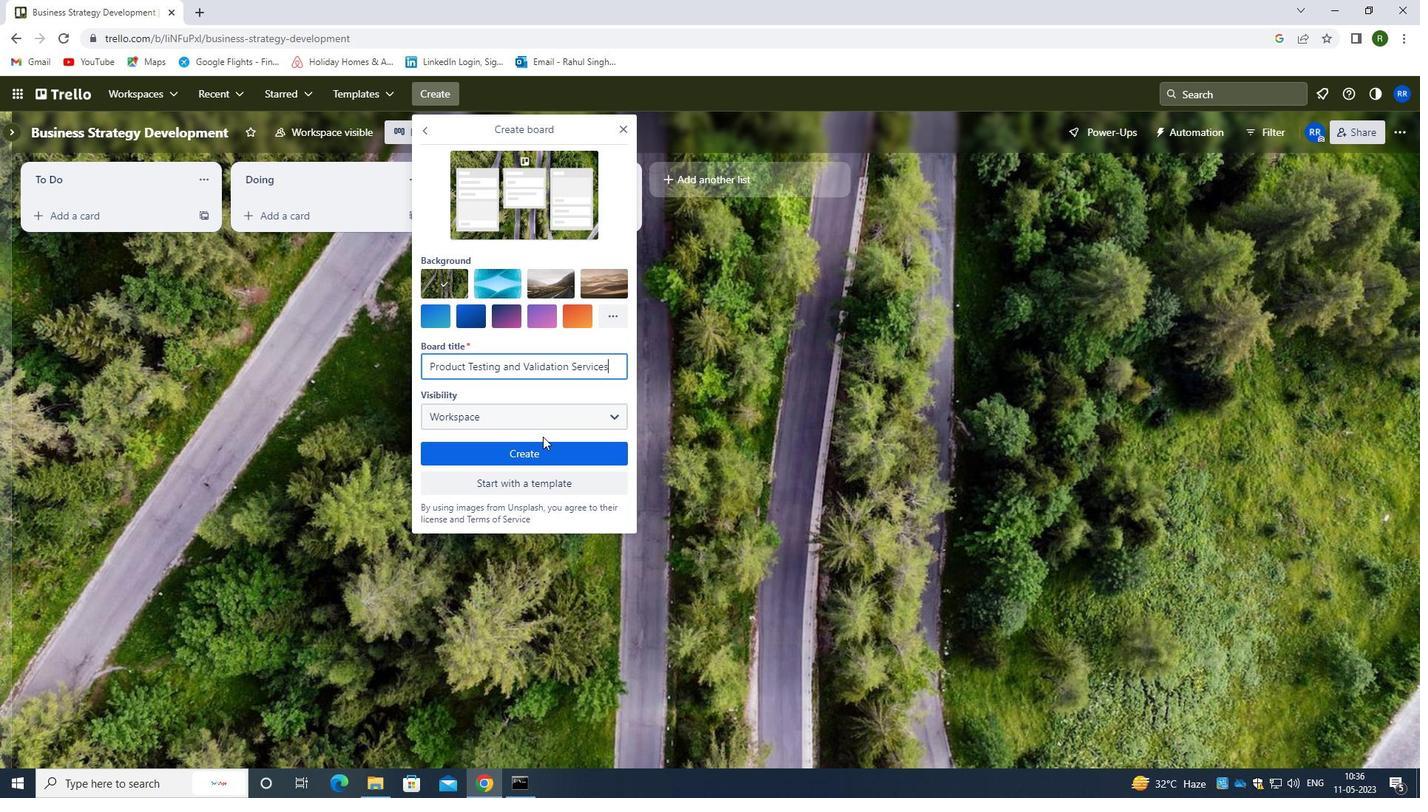 
Action: Mouse pressed left at (542, 456)
Screenshot: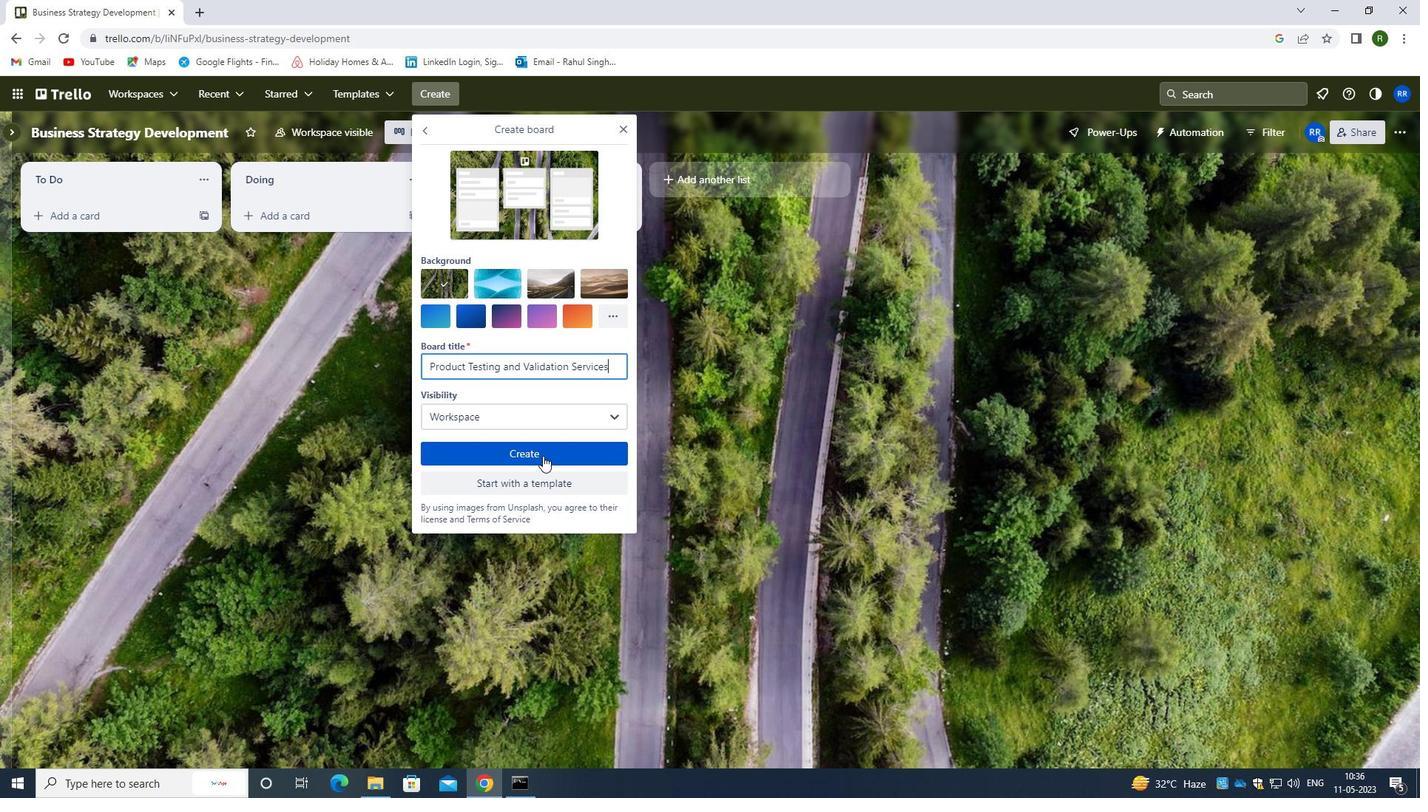 
Action: Mouse moved to (459, 366)
Screenshot: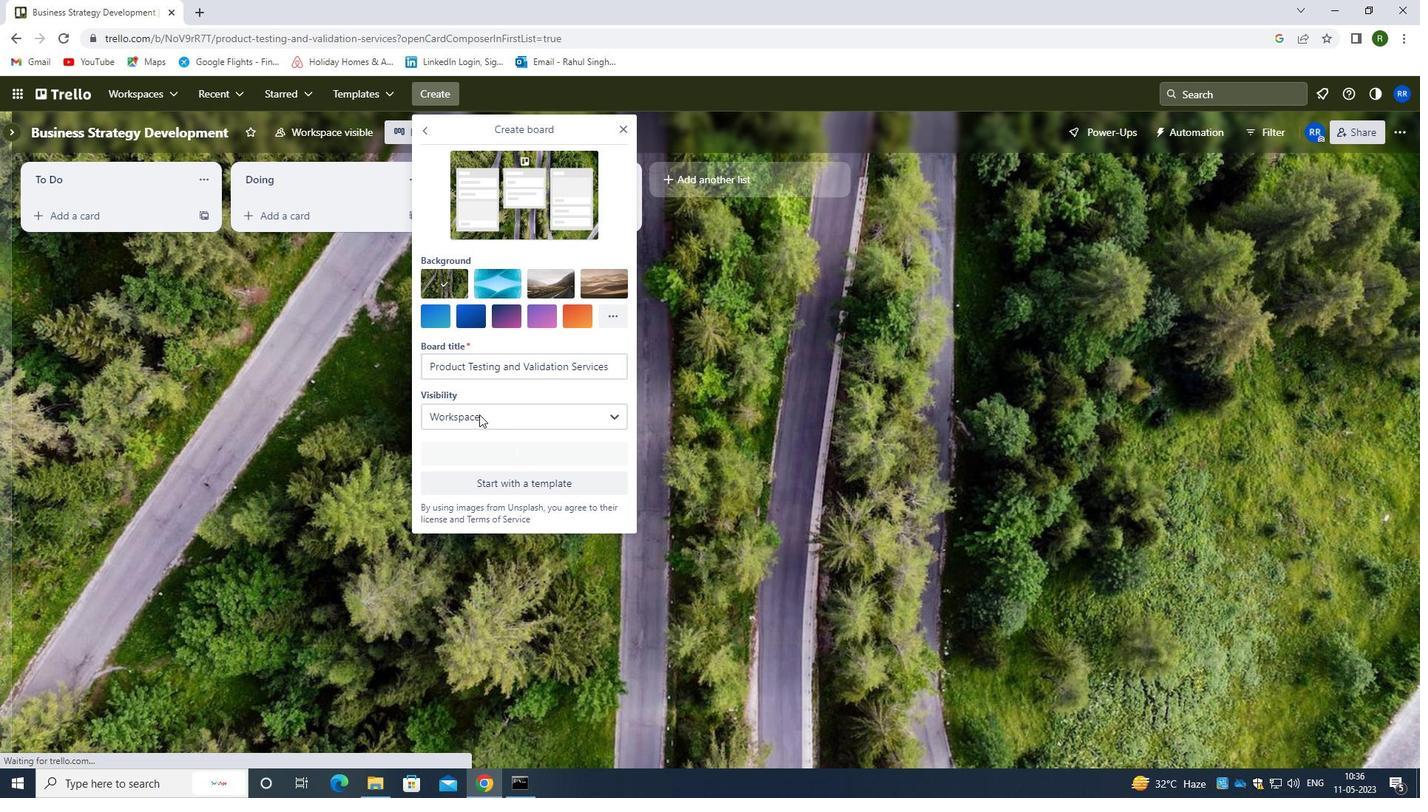 
